 Task: Plan a time for the live webinar for the launch.
Action: Mouse pressed left at (284, 300)
Screenshot: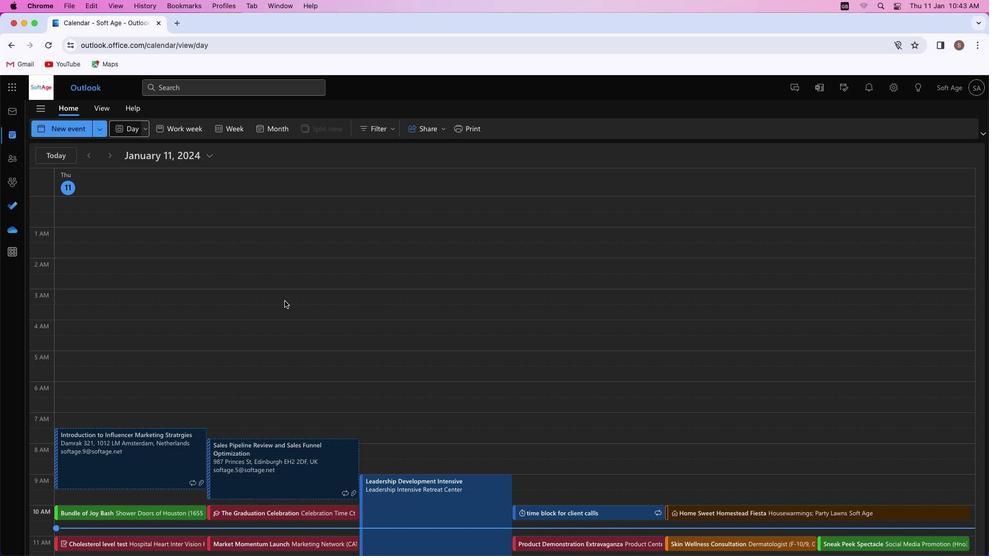 
Action: Mouse moved to (75, 129)
Screenshot: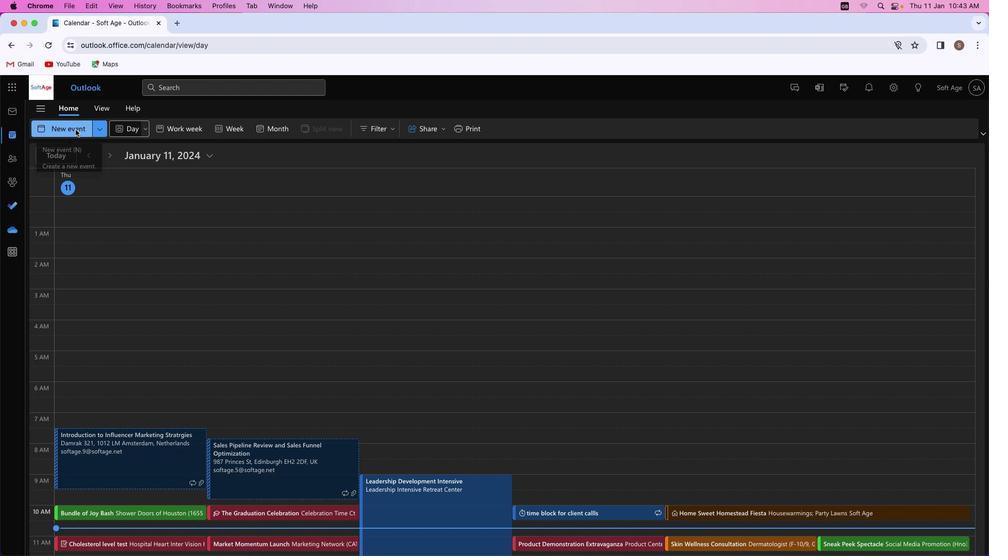 
Action: Mouse pressed left at (75, 129)
Screenshot: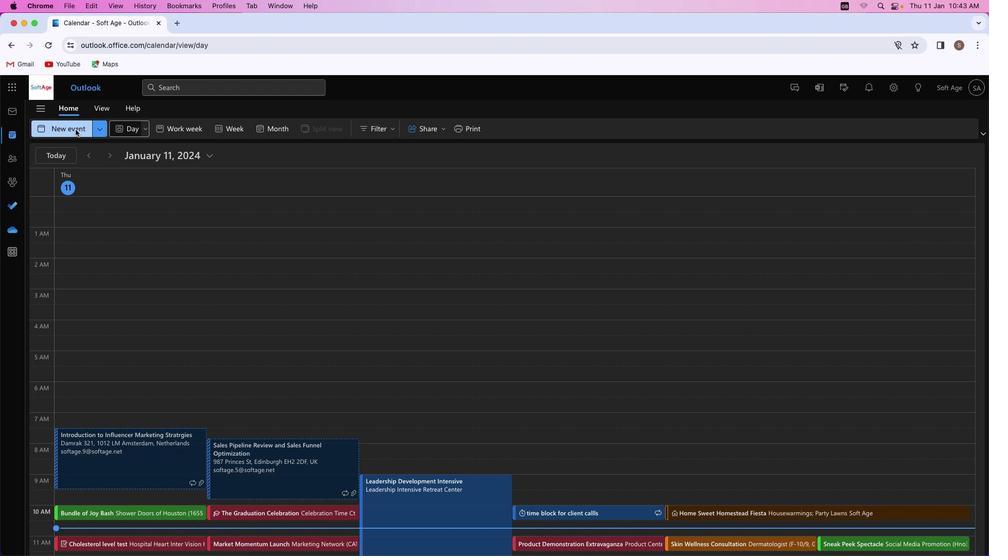 
Action: Mouse moved to (258, 192)
Screenshot: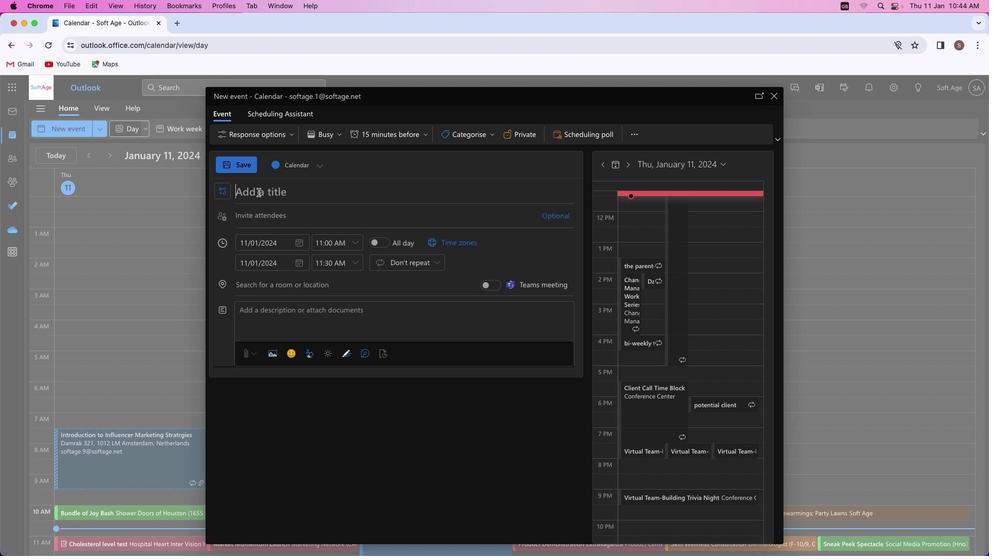 
Action: Mouse pressed left at (258, 192)
Screenshot: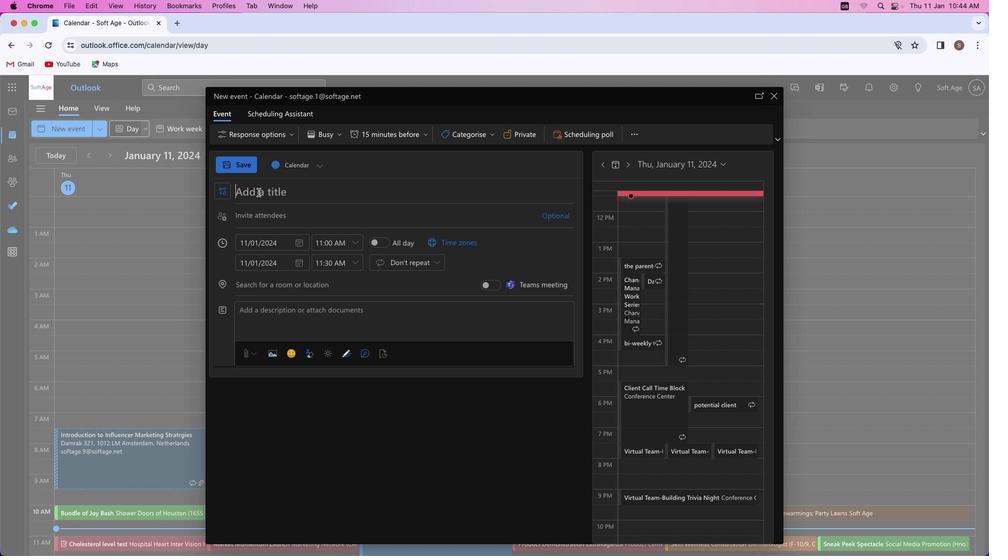 
Action: Key pressed Key.shift'R''e''v''o''l''u''t''i''o''n''i''z''e'Key.spaceKey.shift_r'L''I''V''E'Key.shift_r':'Key.spaceKey.shift_r'L''a''u''n''c''h'Key.spaceKey.shift'W''e''b''i''n''a''r'Key.spaceKey.shift'S''p''e''c''t''a''c''l''e'
Screenshot: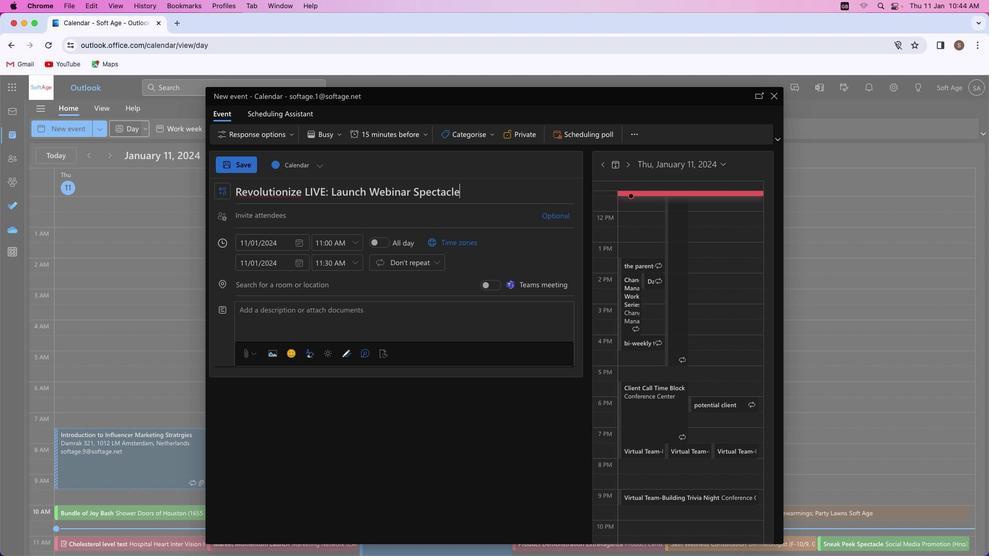 
Action: Mouse moved to (275, 217)
Screenshot: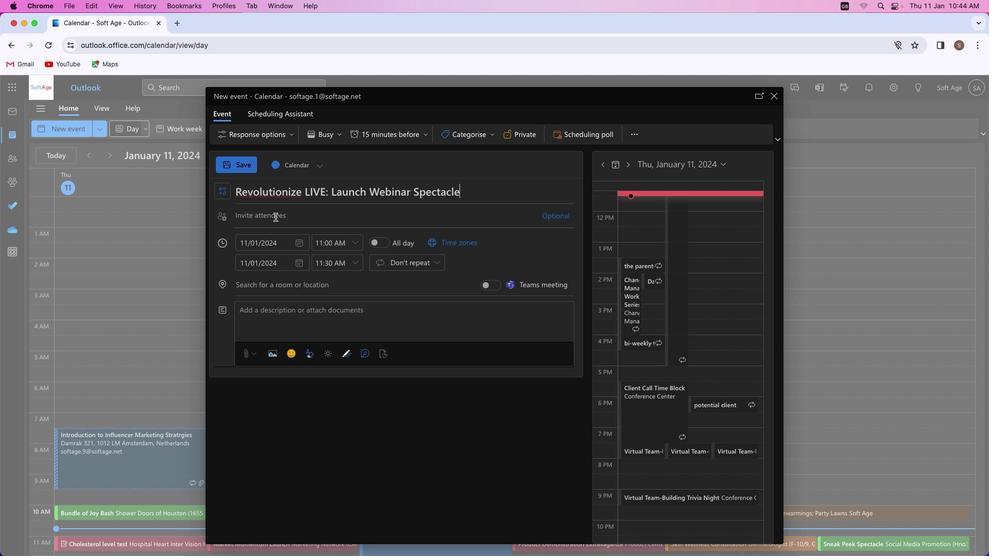
Action: Mouse pressed left at (275, 217)
Screenshot: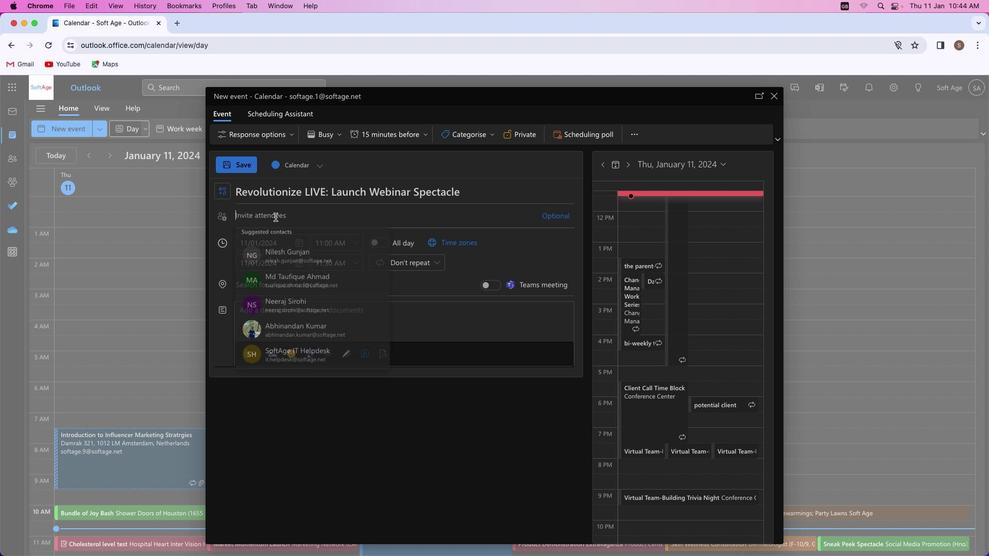 
Action: Key pressed 's''h''i''v''a''m''y''a''d''a''v''4''1'Key.shift'@''o''u''t''l''o''o''k''.''c''o''m'
Screenshot: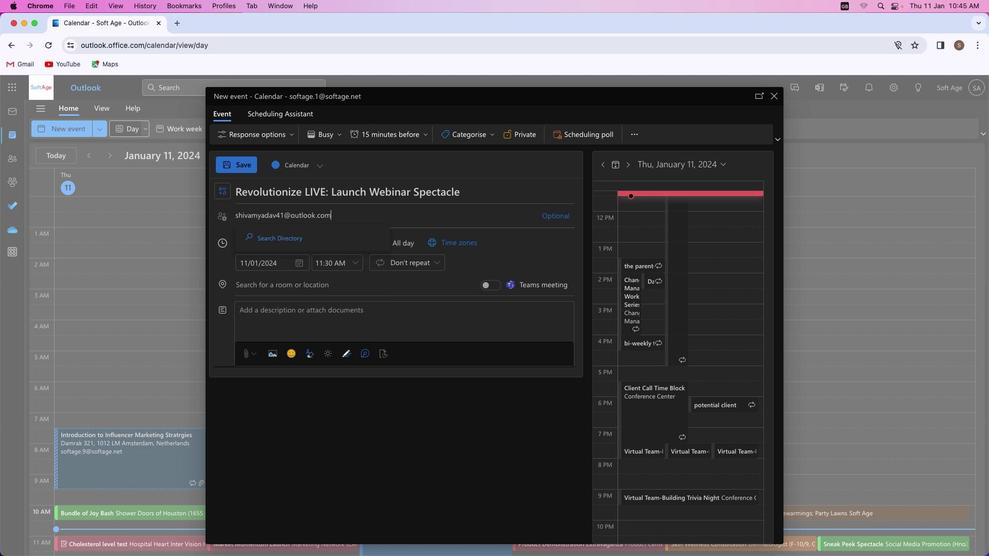 
Action: Mouse moved to (336, 235)
Screenshot: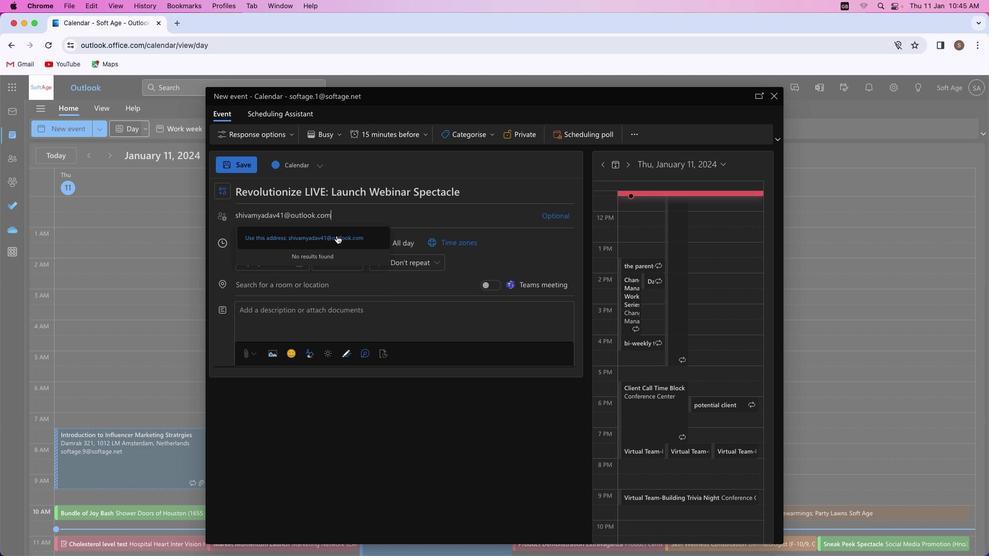 
Action: Mouse pressed left at (336, 235)
Screenshot: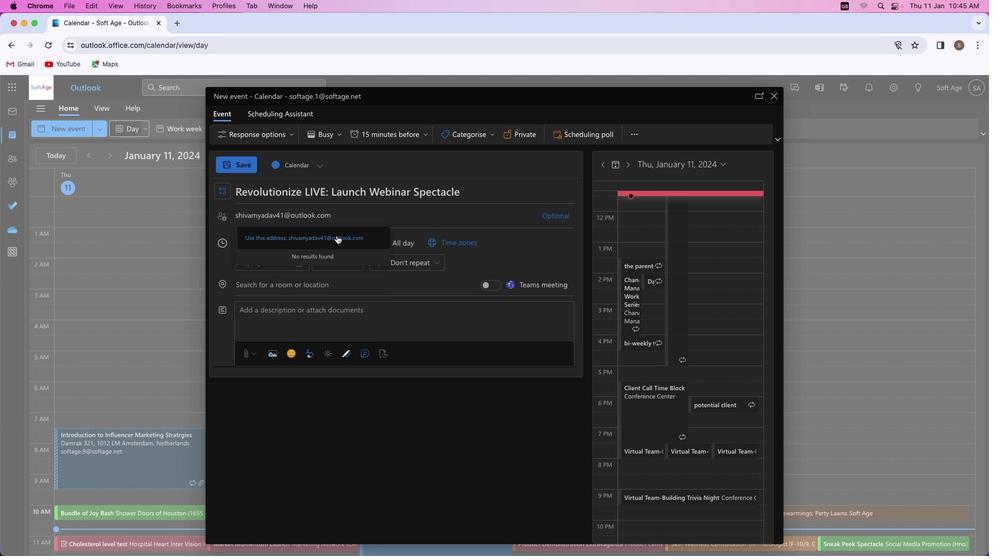 
Action: Mouse moved to (562, 238)
Screenshot: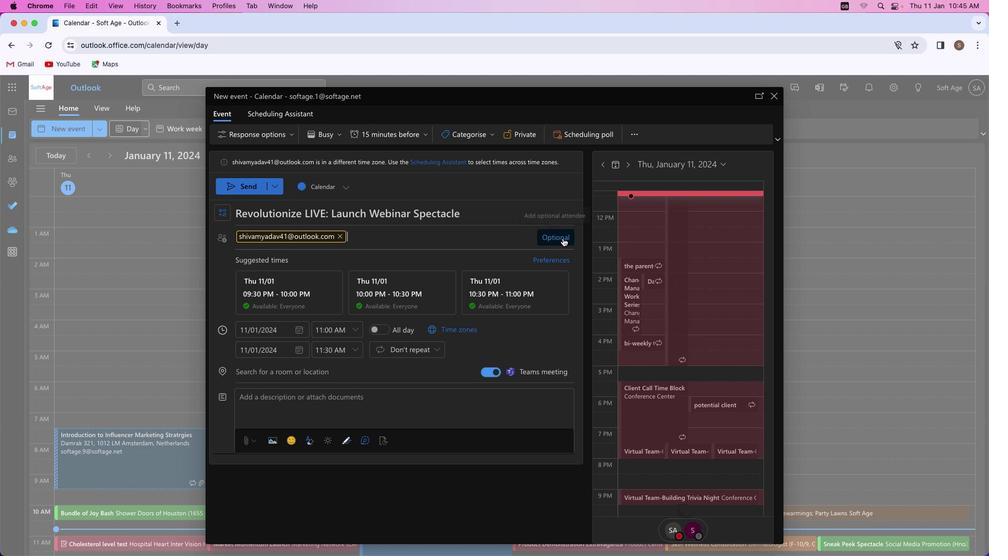 
Action: Mouse pressed left at (562, 238)
Screenshot: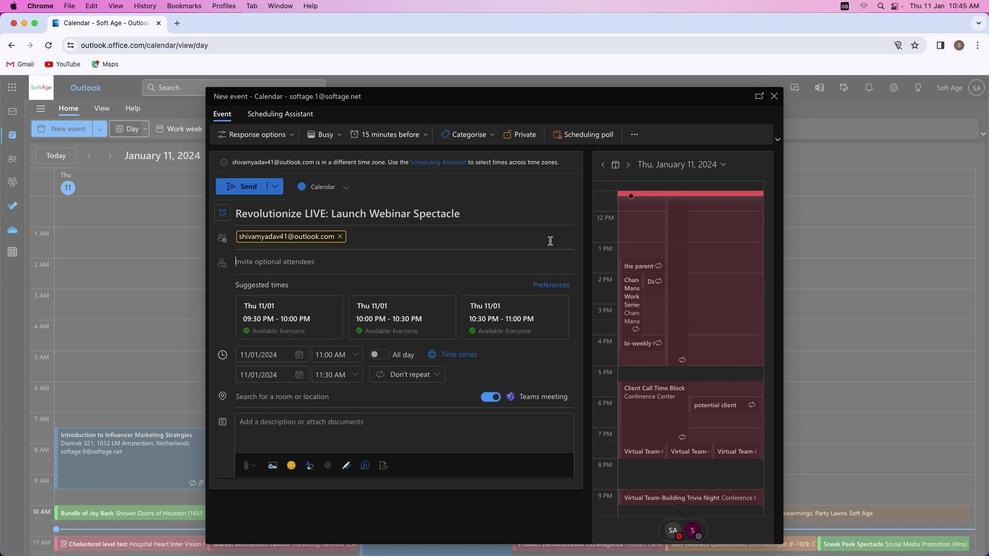 
Action: Mouse moved to (272, 263)
Screenshot: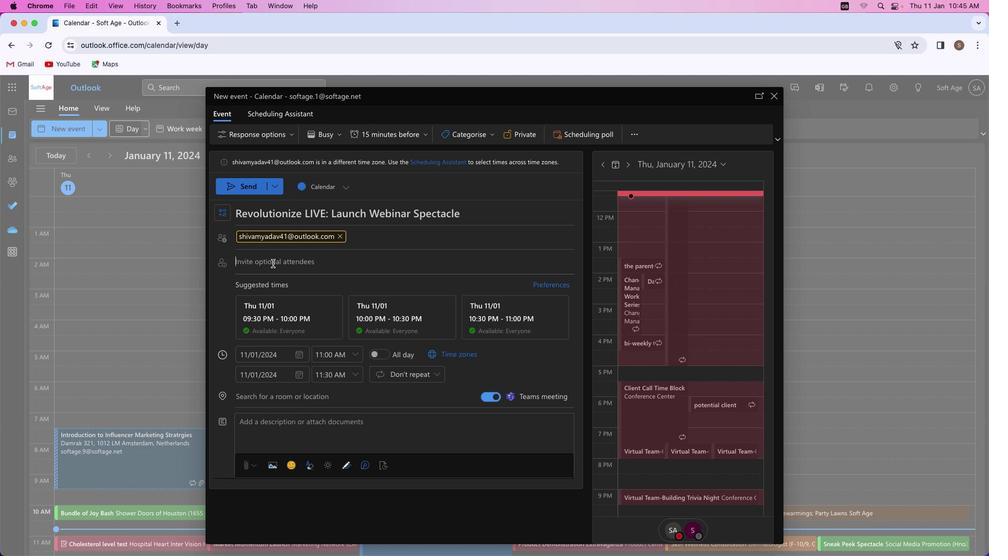 
Action: Key pressed Key.shift_r'M''u''n''e''e''s''h''k''u''m''a''r''9''7''3''2'Key.shift'@''o''u''t''l''o''o''k''.''c''o''m'
Screenshot: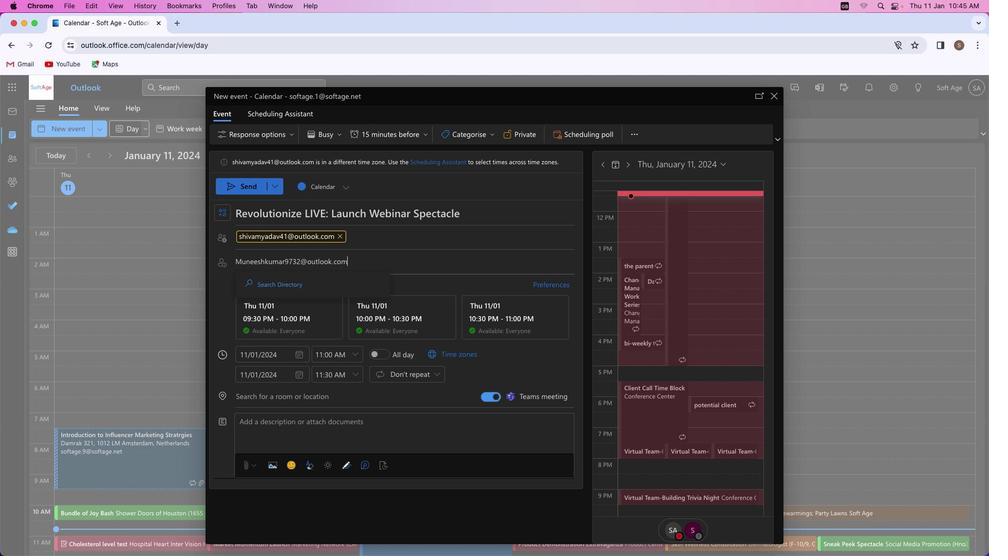 
Action: Mouse moved to (351, 284)
Screenshot: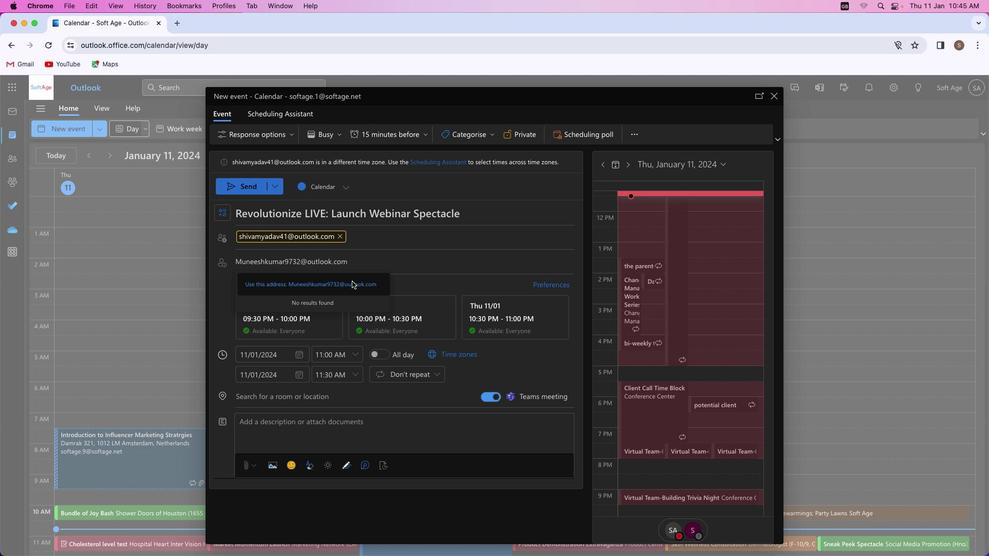 
Action: Mouse pressed left at (351, 284)
Screenshot: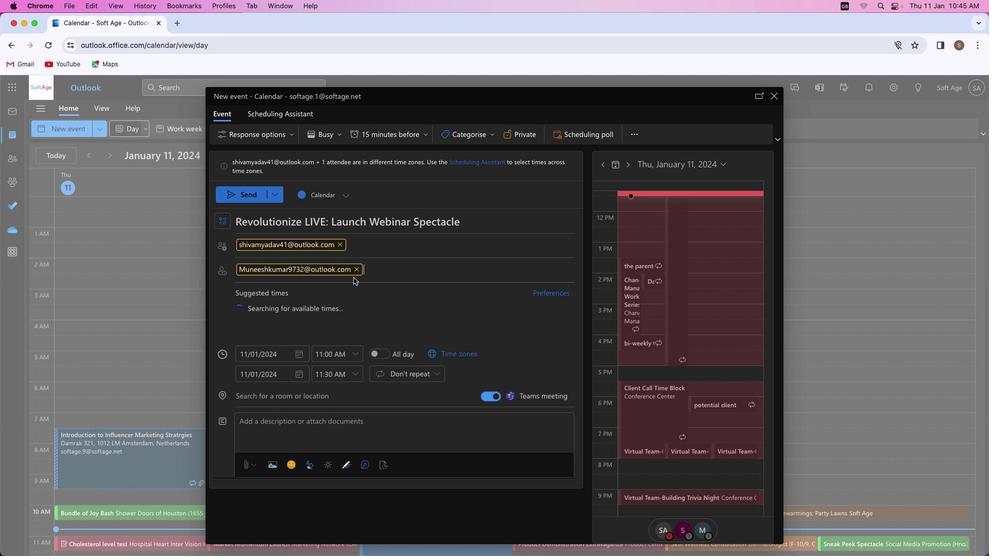 
Action: Mouse moved to (367, 247)
Screenshot: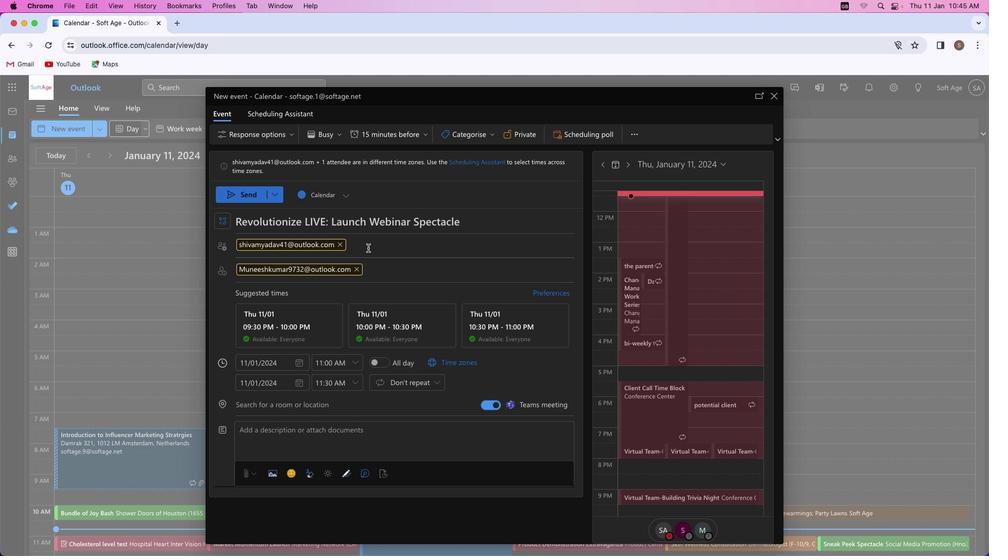 
Action: Mouse pressed left at (367, 247)
Screenshot: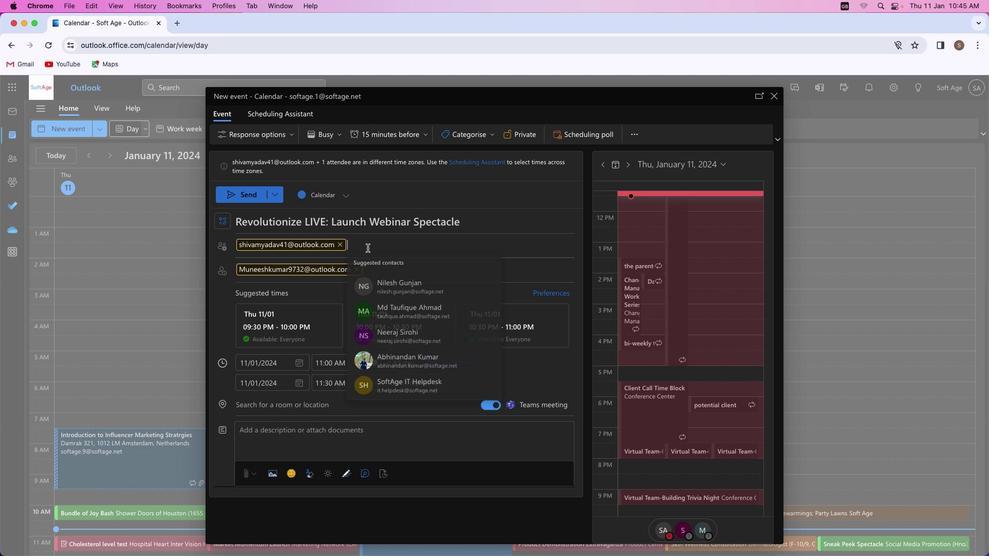 
Action: Mouse moved to (367, 247)
Screenshot: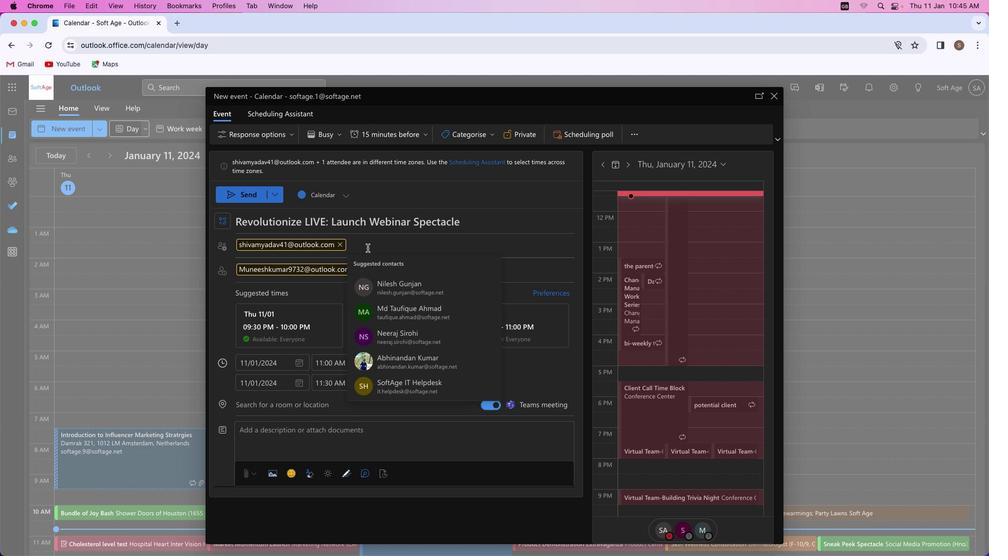 
Action: Key pressed Key.shift'A''k''a''s''h''r''a''j''p''u''t'Key.shift'@''o''u''t''l''o''o''k''.''c''o''m'
Screenshot: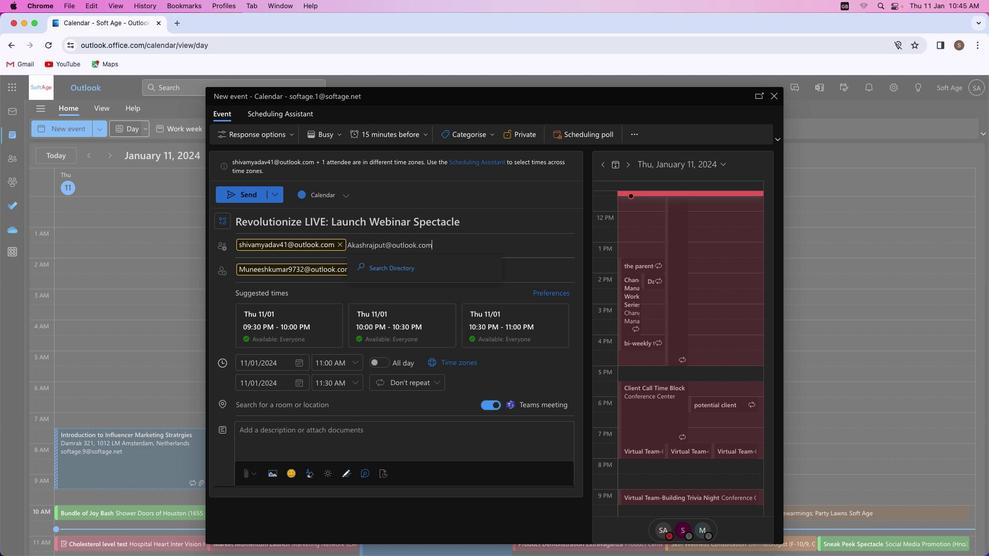 
Action: Mouse moved to (436, 265)
Screenshot: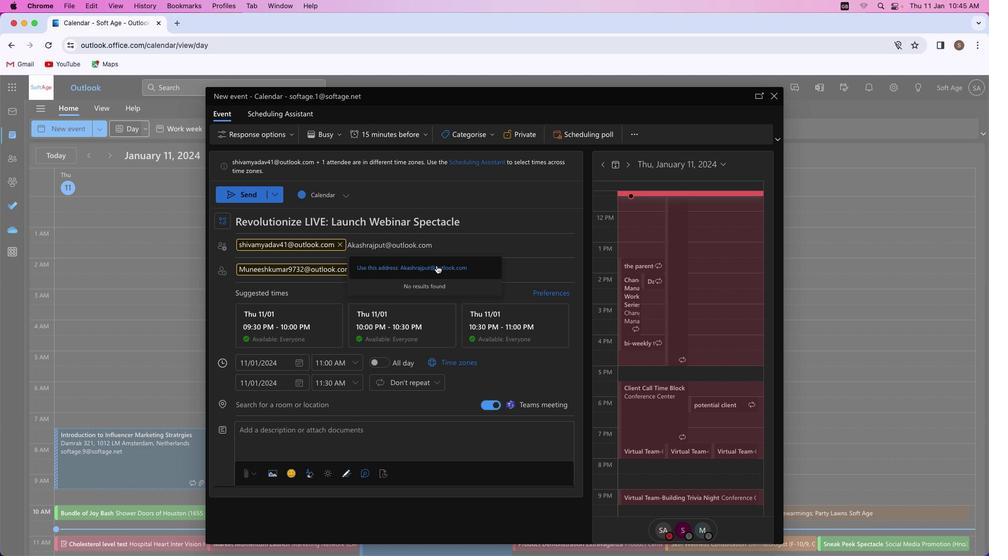
Action: Mouse pressed left at (436, 265)
Screenshot: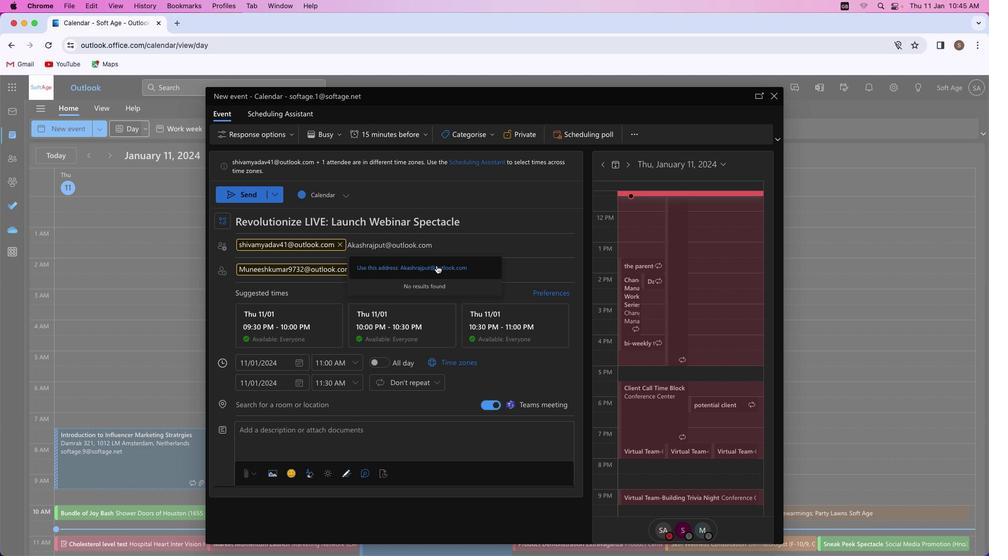 
Action: Mouse moved to (462, 242)
Screenshot: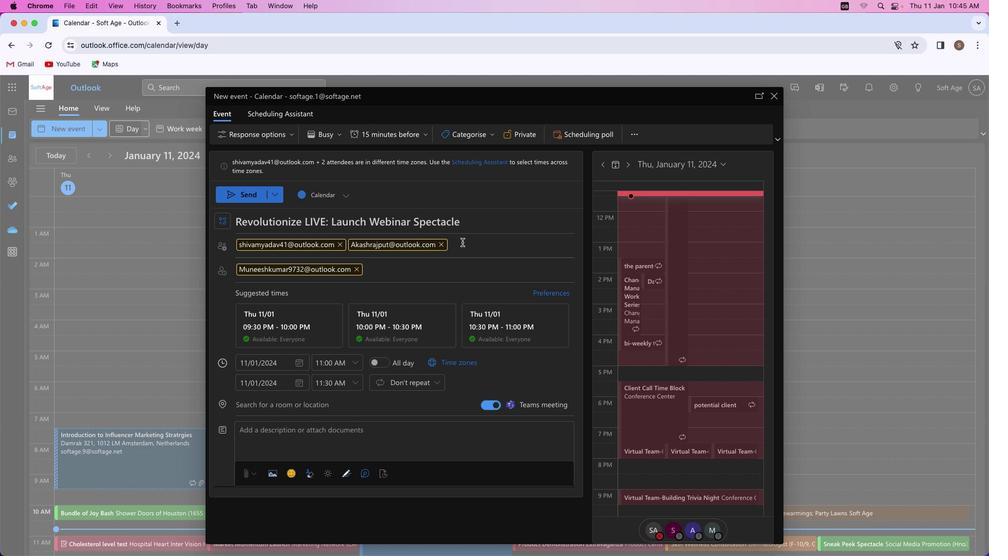 
Action: Key pressed Key.shift_r'M''u''k''k''u''n''d''1''0'Key.shift'@''o''u''t''l''o''o''k''.''c''o''m'
Screenshot: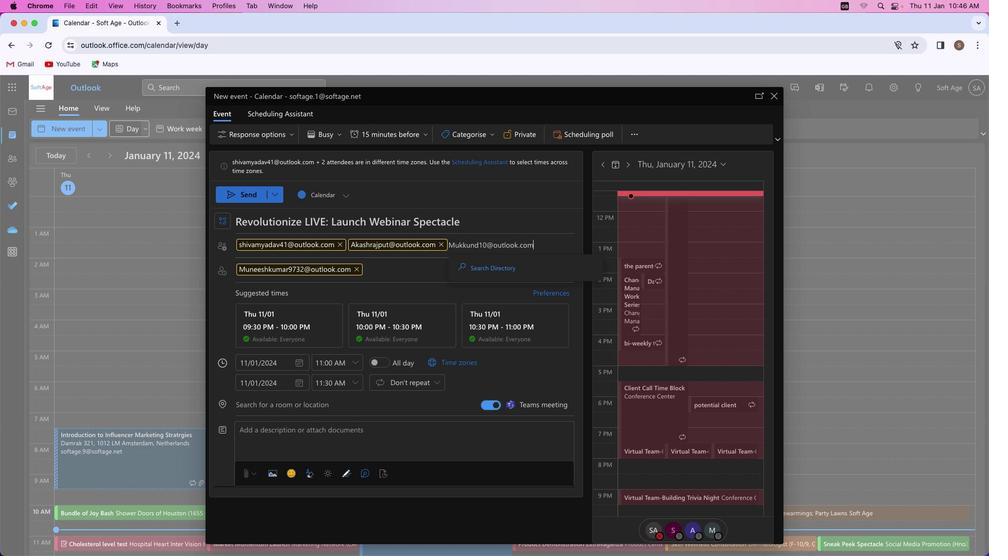 
Action: Mouse moved to (523, 263)
Screenshot: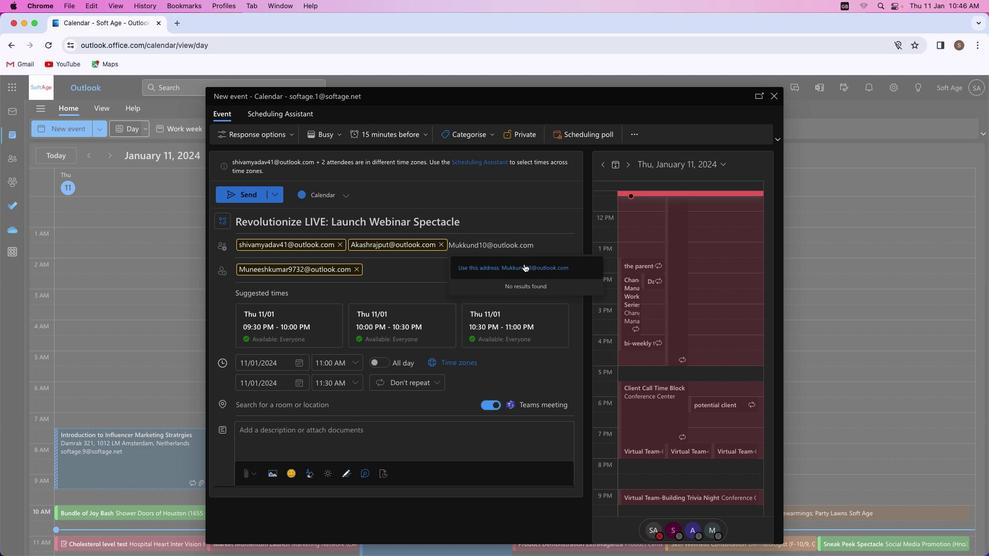 
Action: Mouse pressed left at (523, 263)
Screenshot: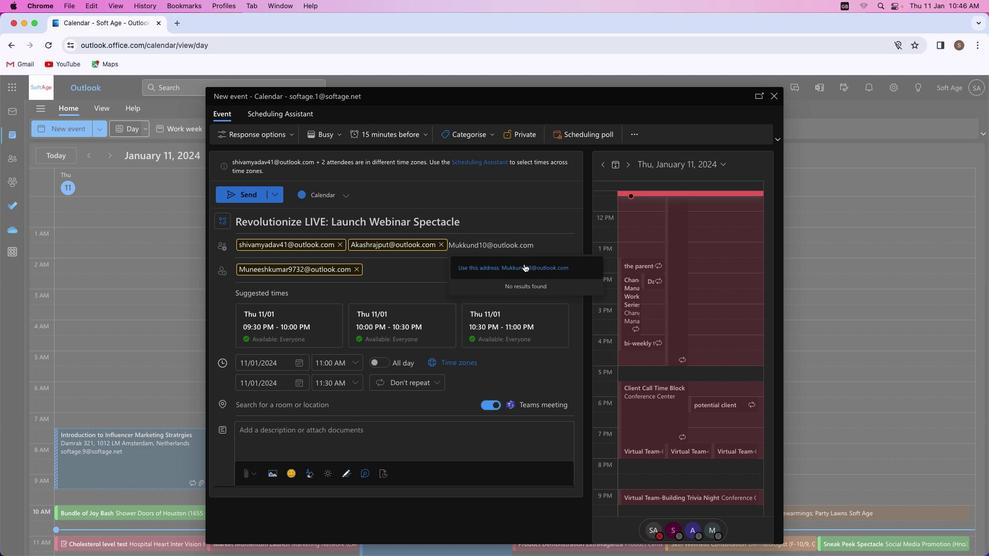 
Action: Mouse moved to (293, 403)
Screenshot: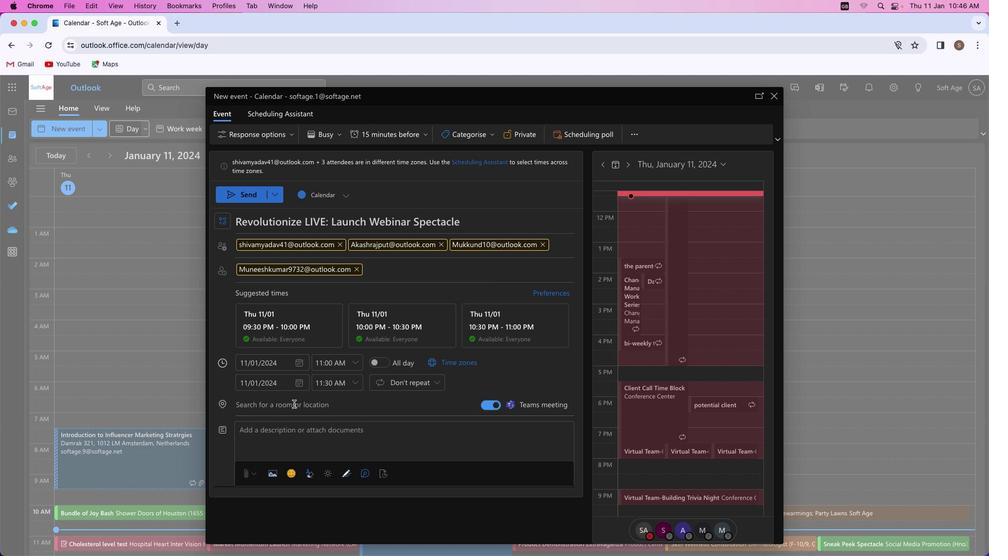 
Action: Mouse pressed left at (293, 403)
Screenshot: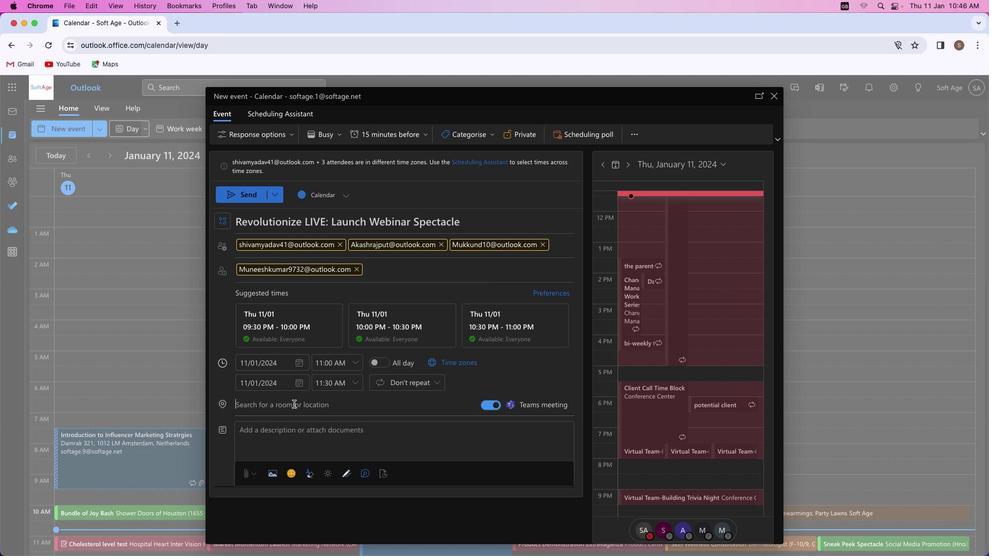 
Action: Mouse moved to (293, 403)
Screenshot: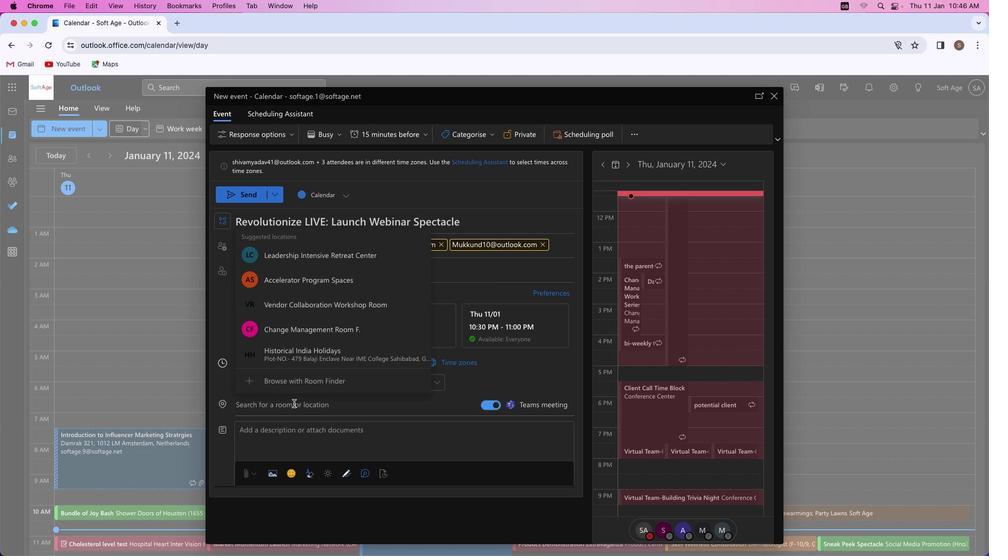 
Action: Key pressed Key.shift'W''e''b''i''n''a''r'
Screenshot: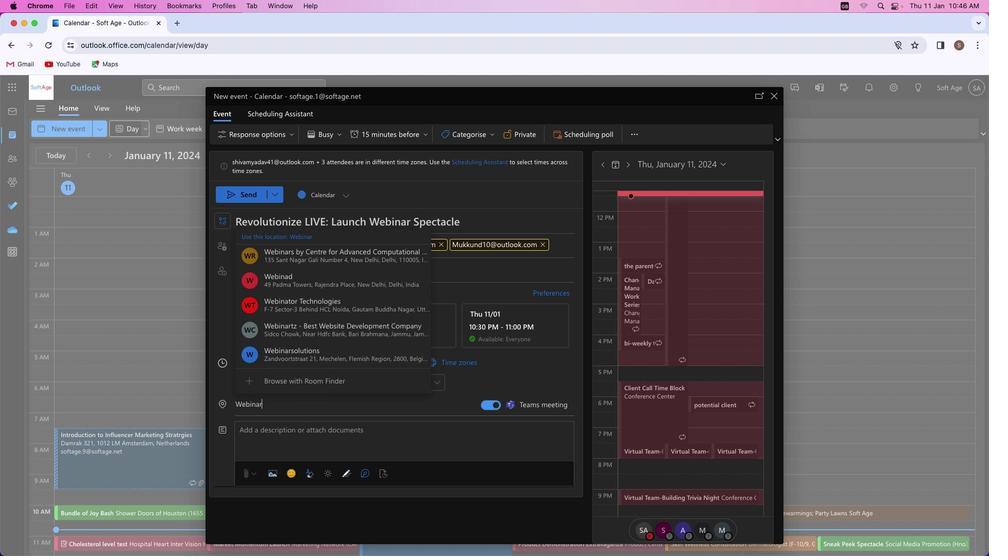 
Action: Mouse moved to (345, 255)
Screenshot: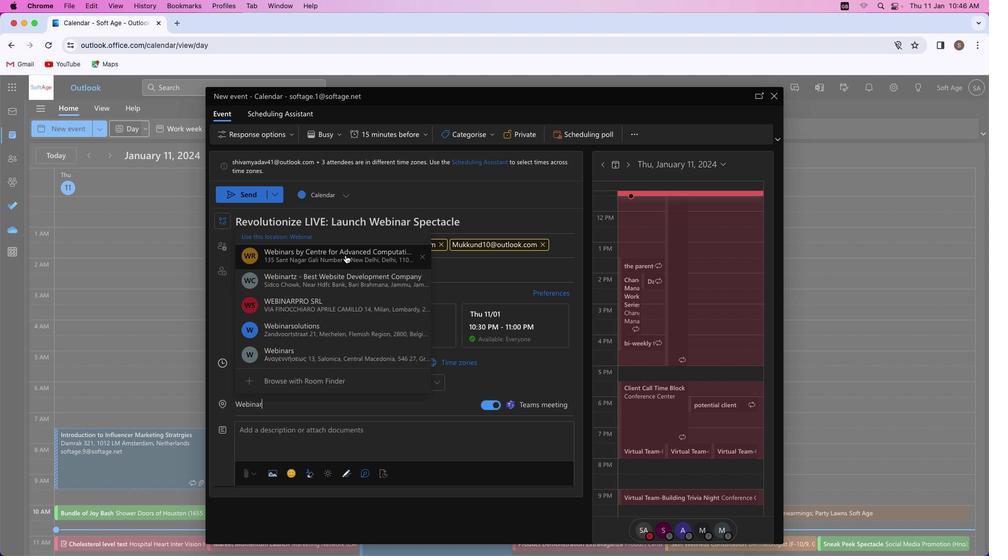 
Action: Mouse pressed left at (345, 255)
Screenshot: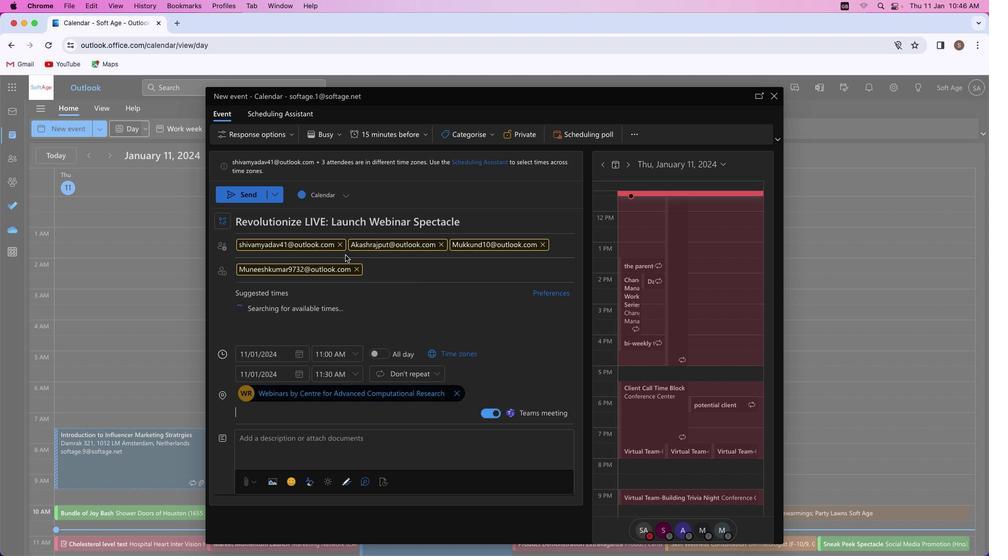 
Action: Mouse moved to (313, 447)
Screenshot: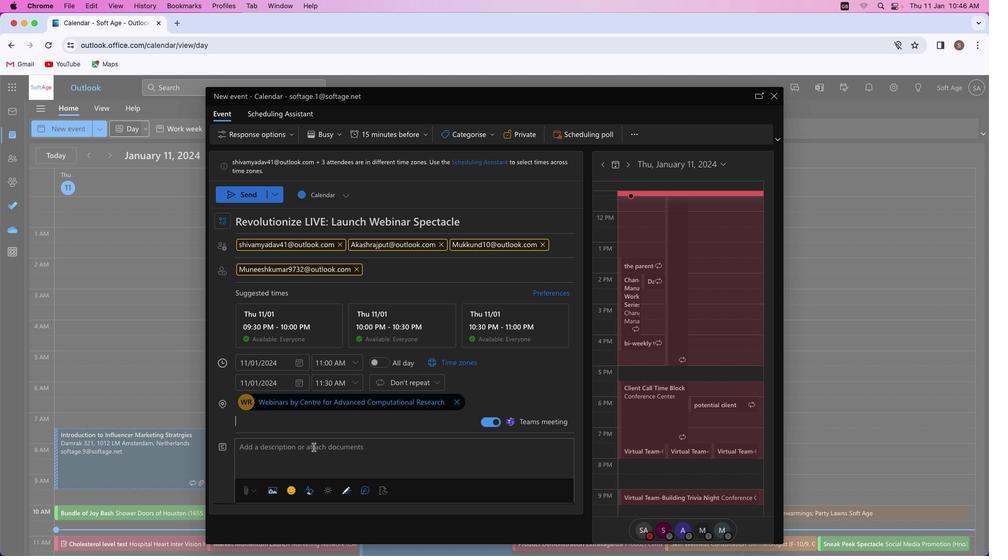 
Action: Mouse pressed left at (313, 447)
Screenshot: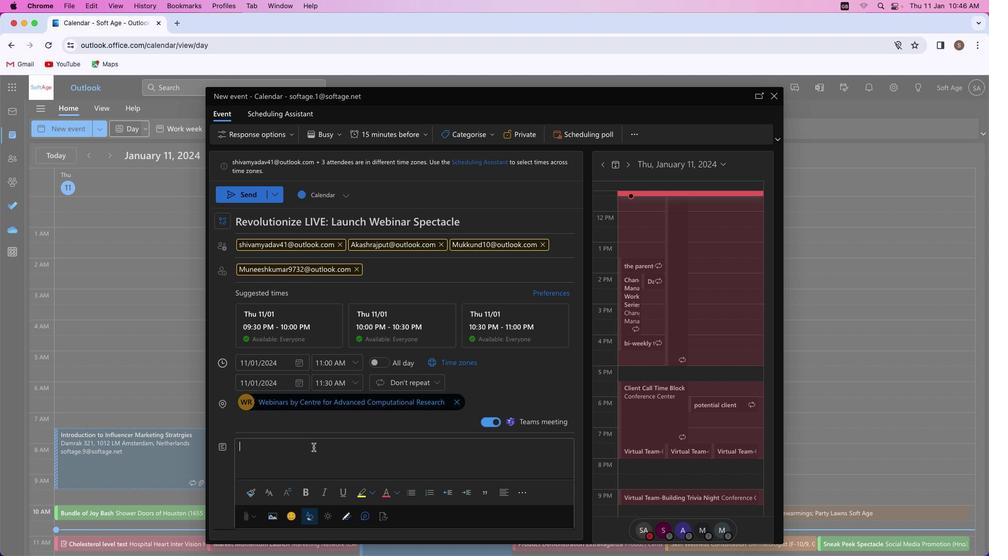 
Action: Mouse moved to (367, 451)
Screenshot: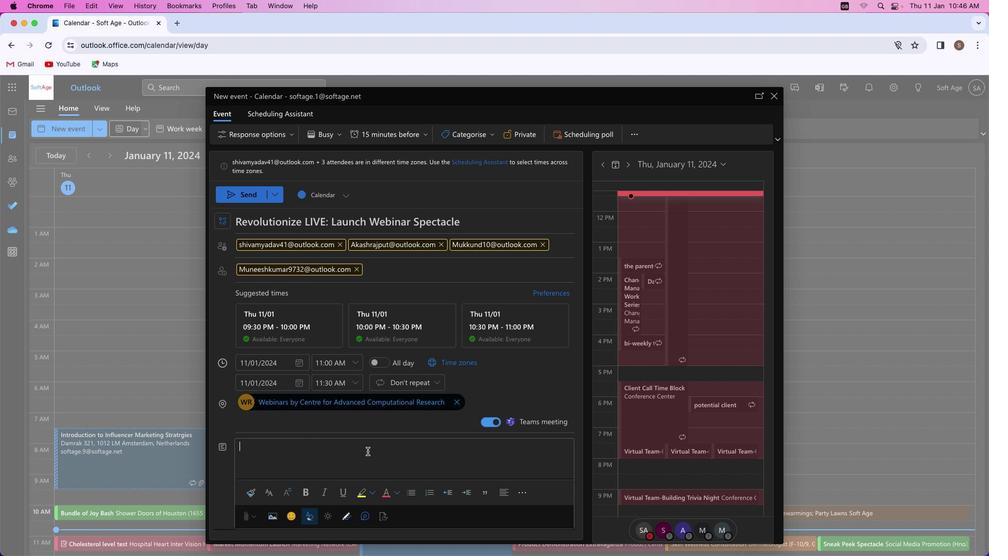 
Action: Key pressed Key.shift_r'I''m''m''e''r''s''e'Key.space'y''o''u''r''s''e''l''f'Key.space'i''n'Key.space'o''u''r'Key.space'l''i''v''e'Key.space'w''e''b''i''n''a''r'Key.shift'!'Key.spaceKey.shift_r'U''n''v''e''i''l'Key.space'g''r''o''u''n''d''b''r''e''a''k''i''n''g'Key.space'i''n''s''i''g''h''t''s'','Key.space'c''o''n''n''e''c''t'Key.space'w''i''t''h'Key.space'e''x''p''e''r''t''s'','Key.space'a''n''d'Key.space'b''e'Key.space'p''a''r''t'Key.space'o''f'Key.space't''h''e'Key.space'l''a''u''n''c''h'Key.space'r''e''v''o''l''u''t''i''o''n''.'Key.spaceKey.shift'D''o''n'"'"'t'Key.space'm''i''s''s'Key.space't''h''i''s'Key.space't''r''a''n''s''f''o''r''m''a''t''i''v''e'Key.space'e''v''e''n''t'Key.shift'!'
Screenshot: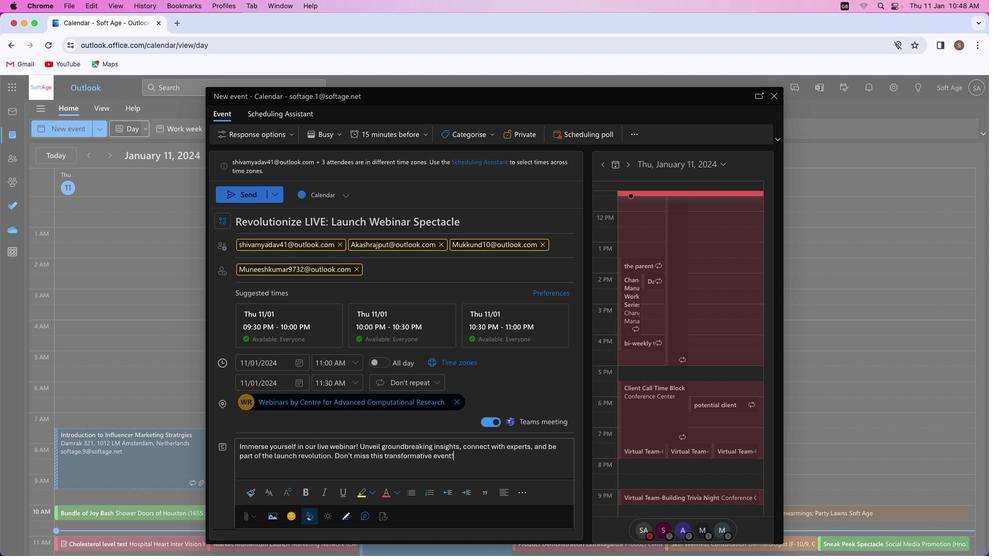 
Action: Mouse moved to (355, 447)
Screenshot: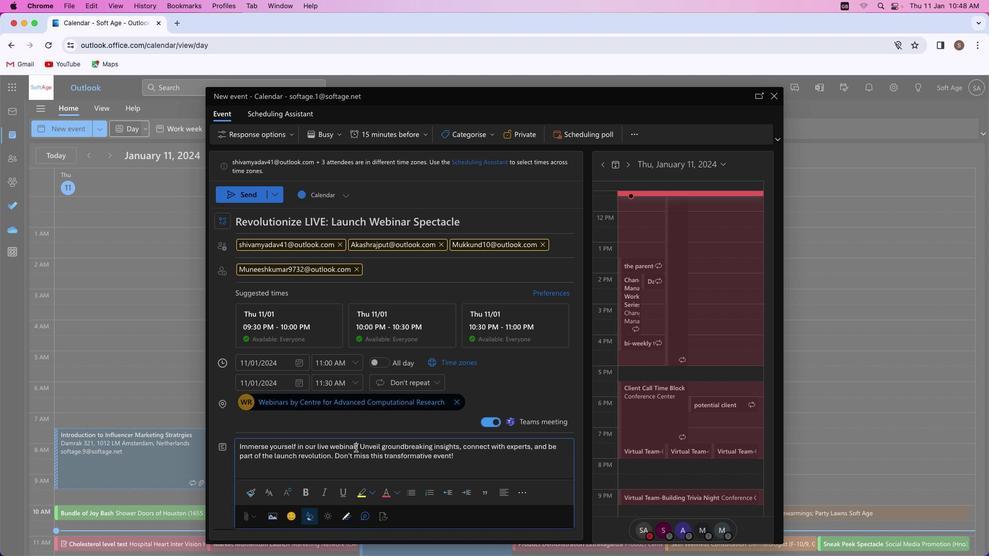 
Action: Mouse pressed left at (355, 447)
Screenshot: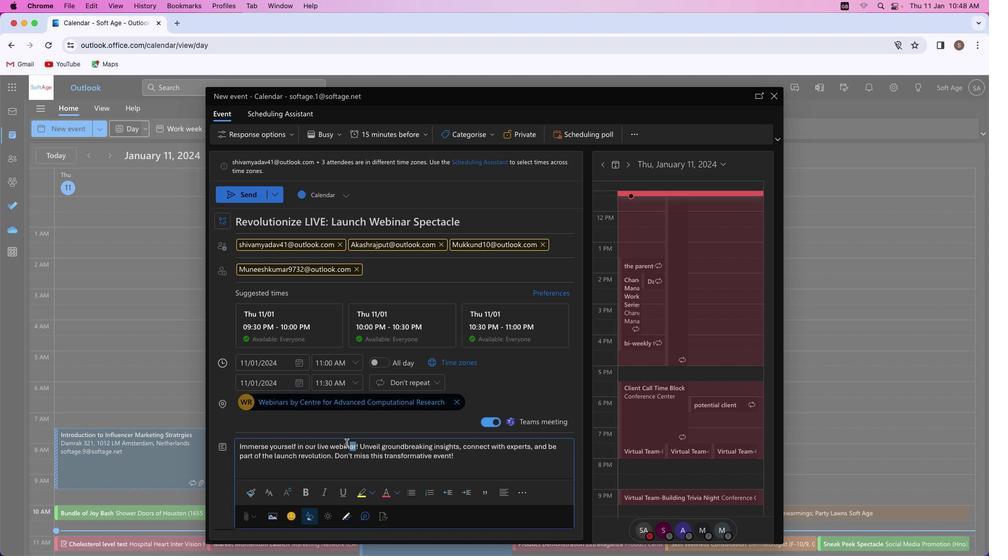 
Action: Mouse moved to (308, 491)
Screenshot: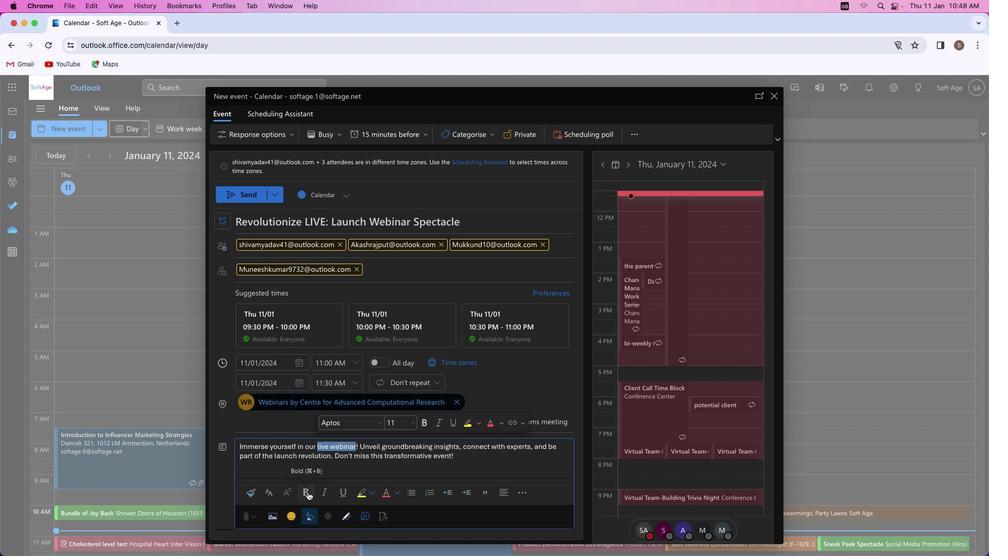 
Action: Mouse pressed left at (308, 491)
Screenshot: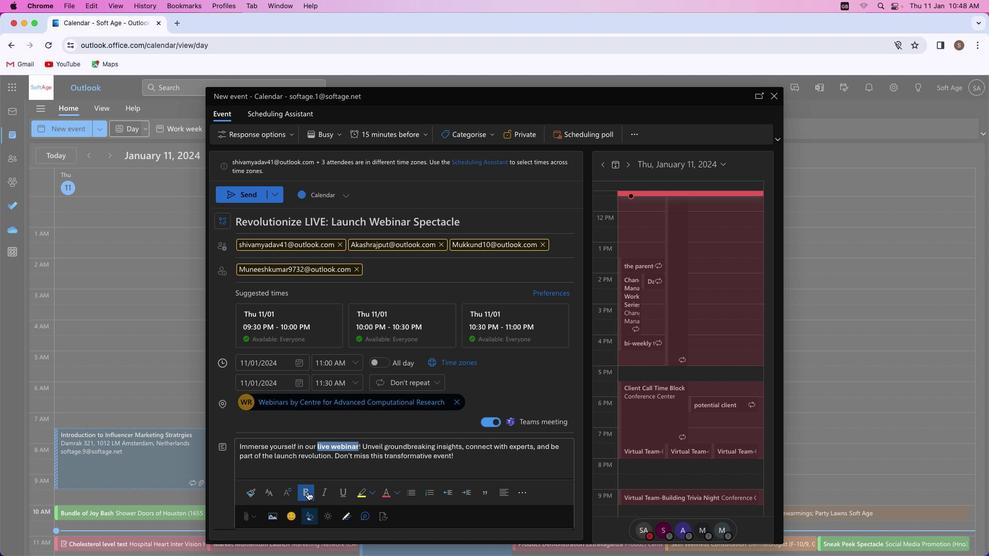 
Action: Mouse moved to (325, 490)
Screenshot: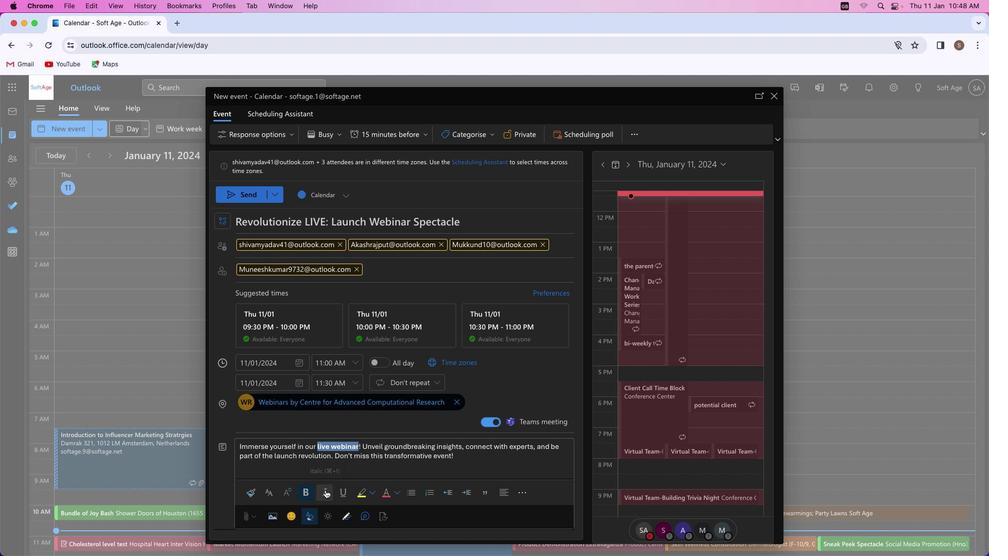 
Action: Mouse pressed left at (325, 490)
Screenshot: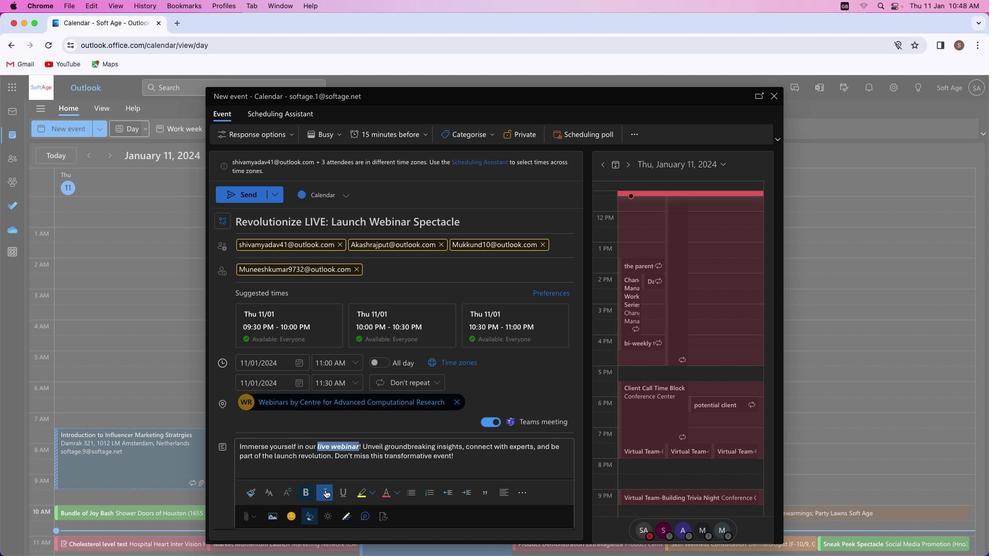
Action: Mouse moved to (385, 492)
Screenshot: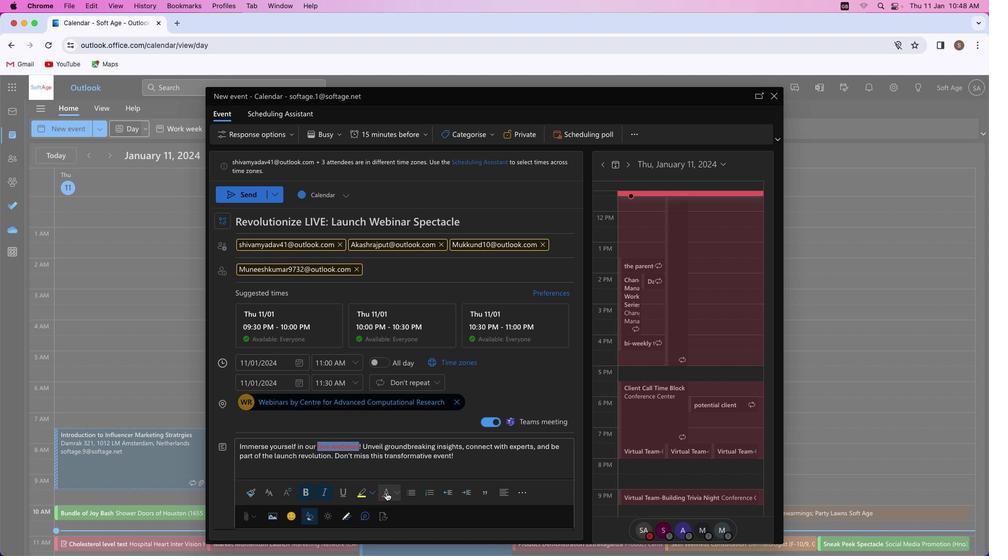 
Action: Mouse pressed left at (385, 492)
Screenshot: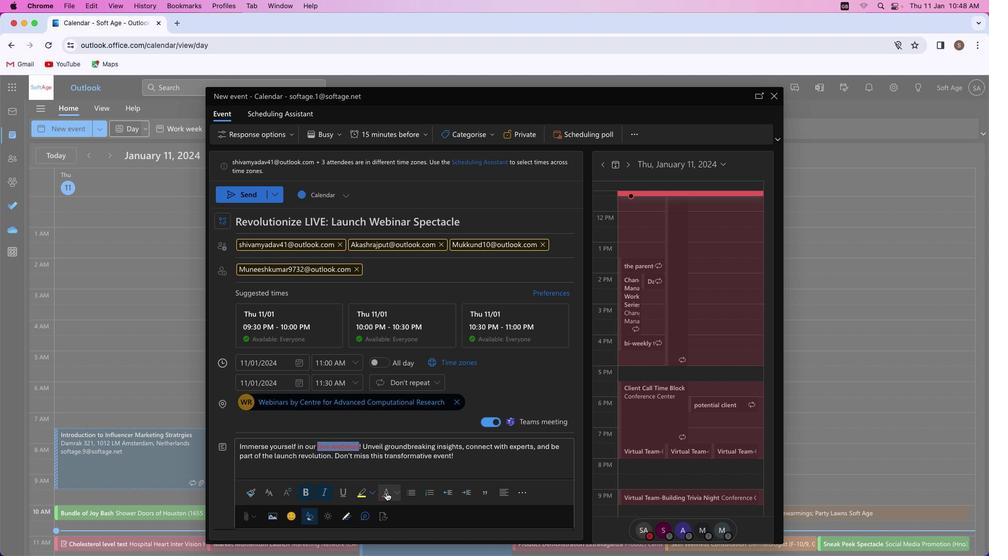
Action: Mouse moved to (456, 459)
Screenshot: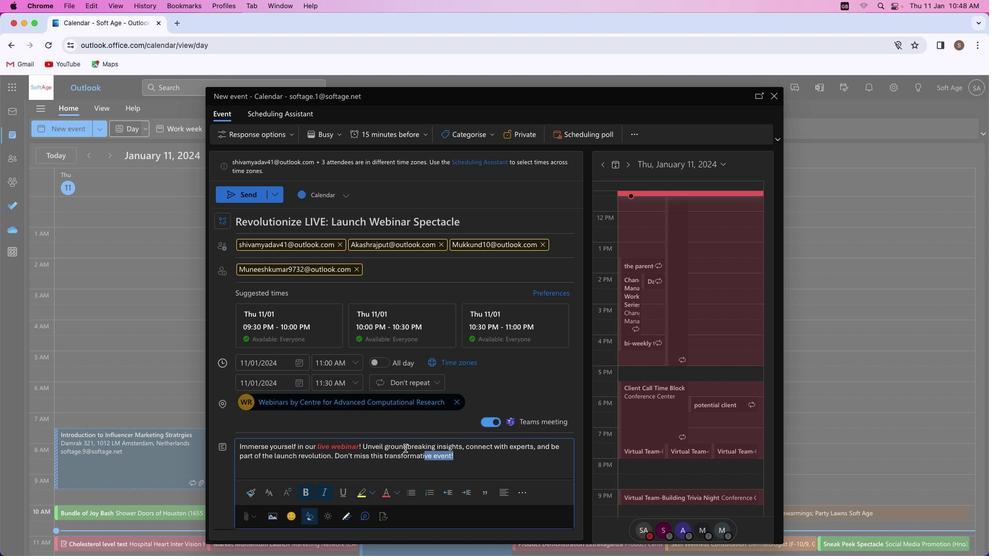 
Action: Mouse pressed left at (456, 459)
Screenshot: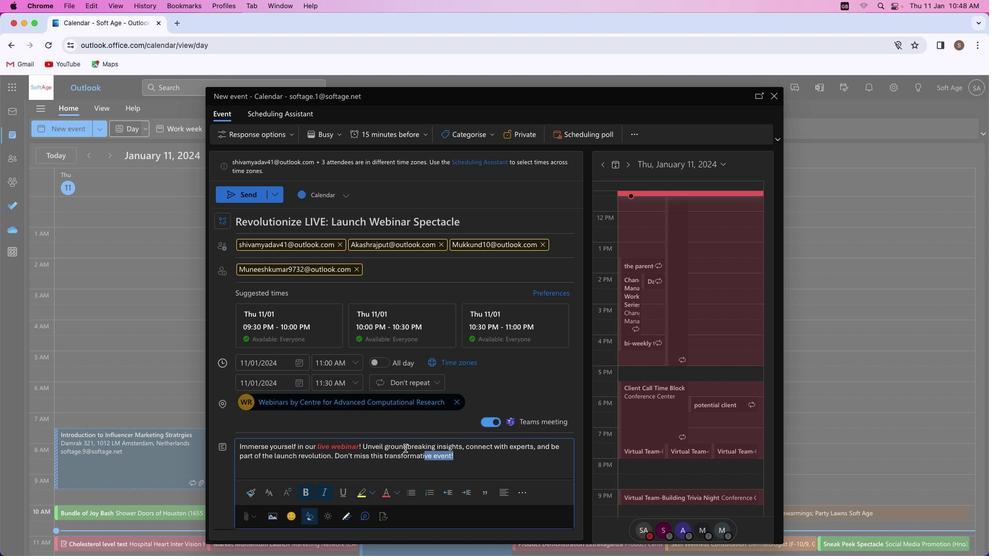 
Action: Mouse moved to (268, 491)
Screenshot: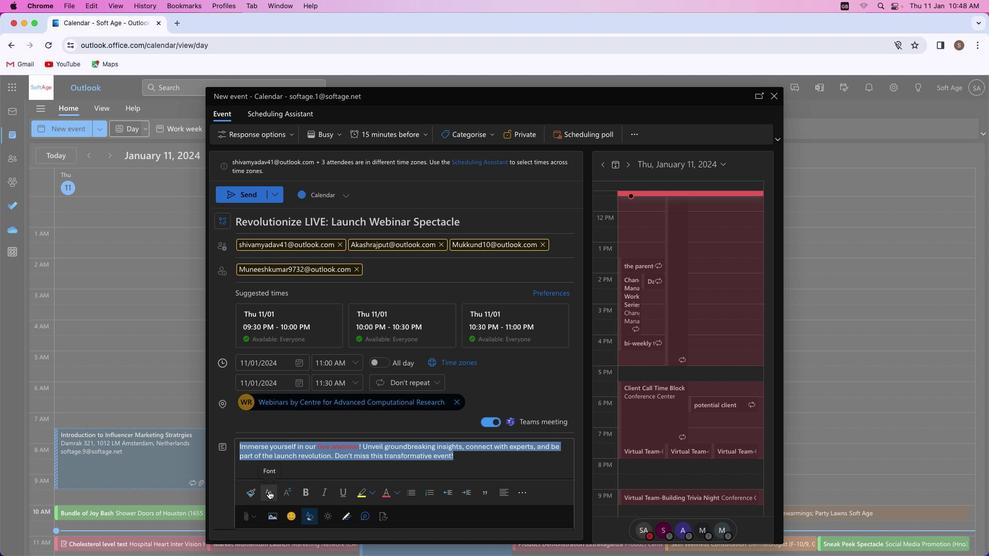 
Action: Mouse pressed left at (268, 491)
Screenshot: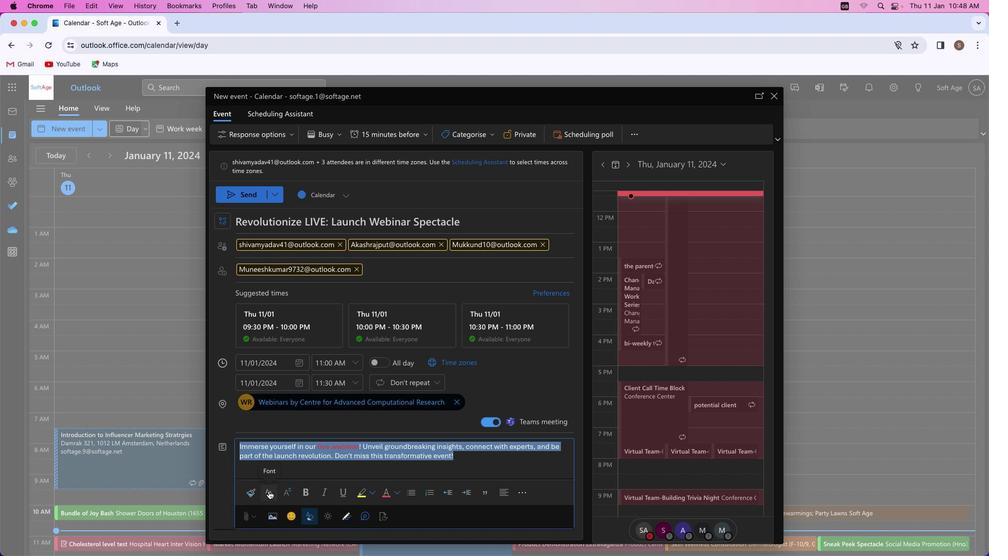 
Action: Mouse moved to (310, 382)
Screenshot: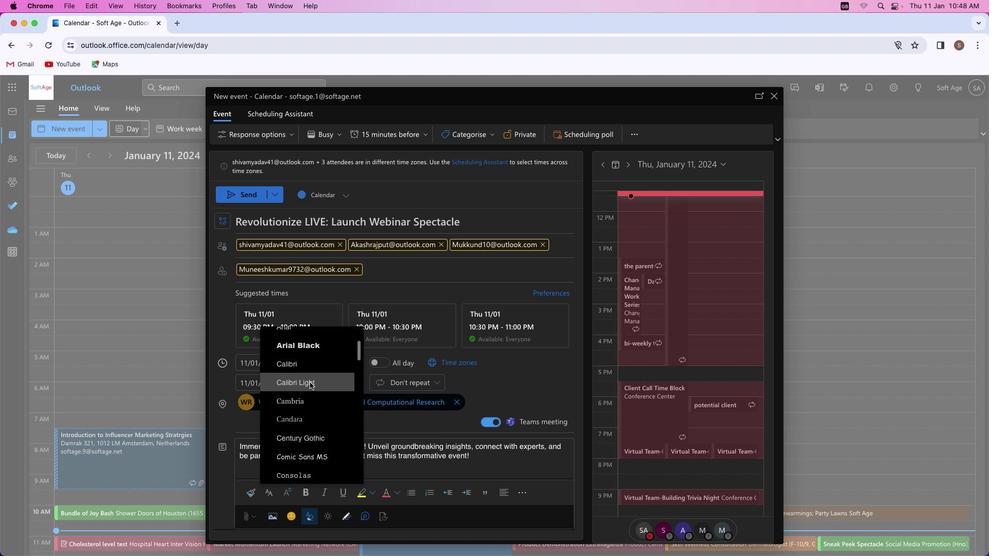 
Action: Mouse pressed left at (310, 382)
Screenshot: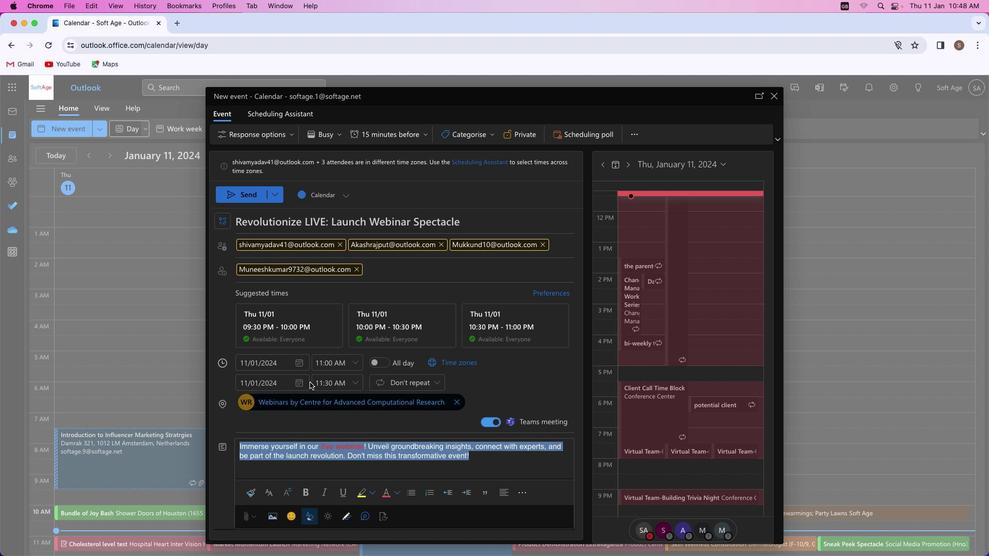 
Action: Mouse moved to (290, 489)
Screenshot: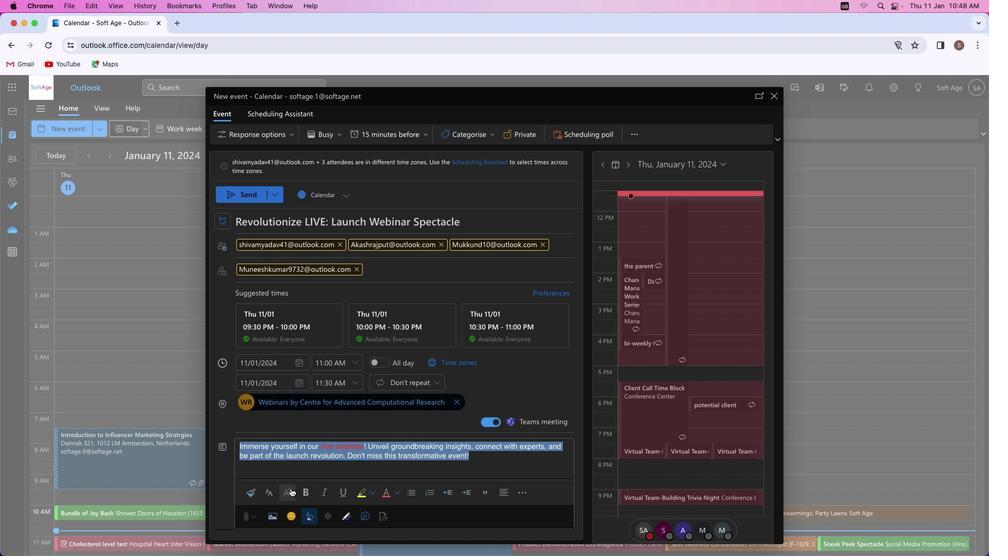 
Action: Mouse pressed left at (290, 489)
Screenshot: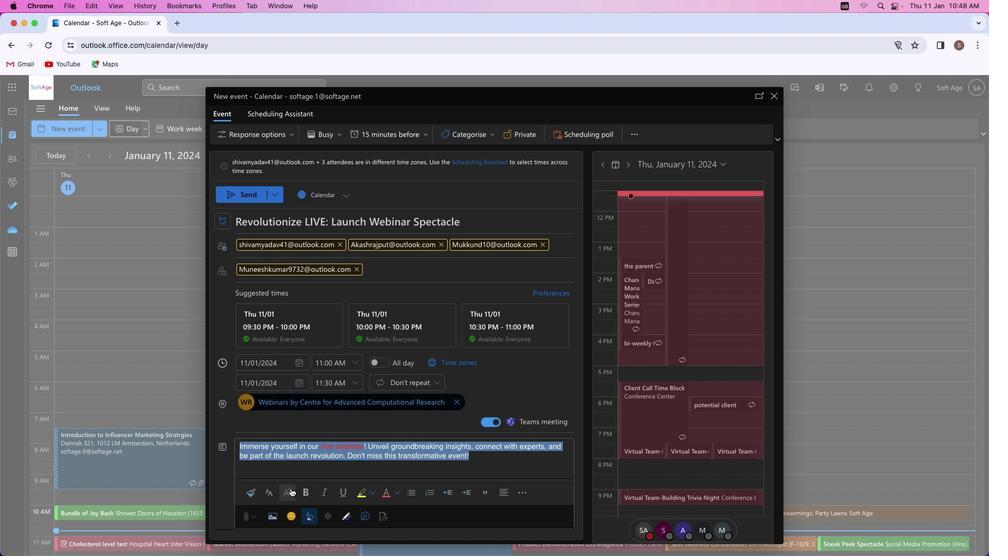 
Action: Mouse moved to (302, 416)
Screenshot: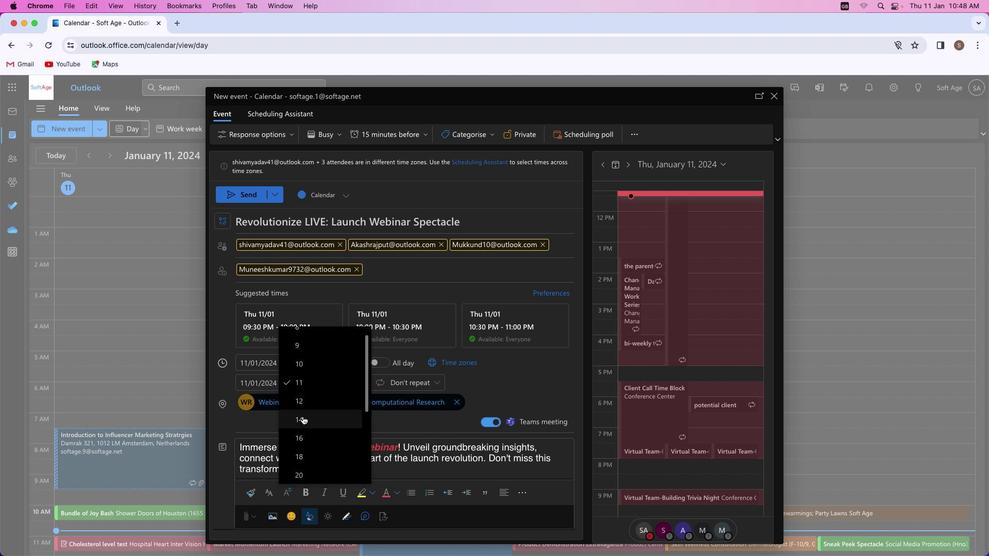
Action: Mouse pressed left at (302, 416)
Screenshot: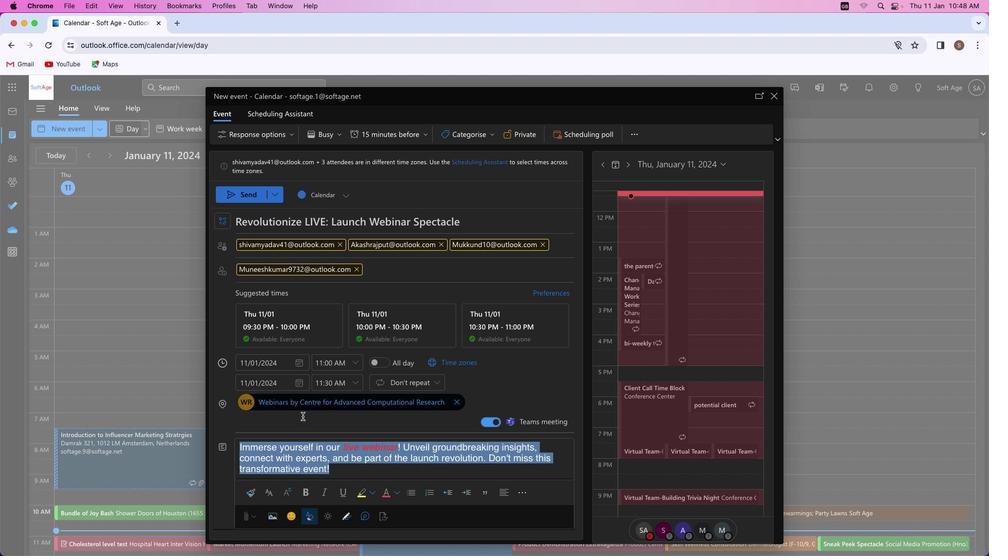 
Action: Mouse moved to (287, 489)
Screenshot: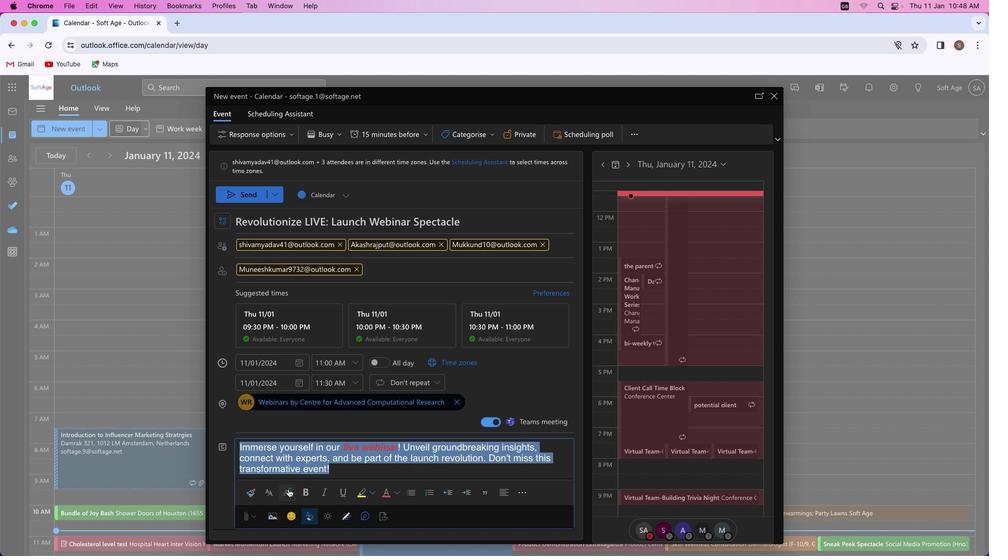 
Action: Mouse pressed left at (287, 489)
Screenshot: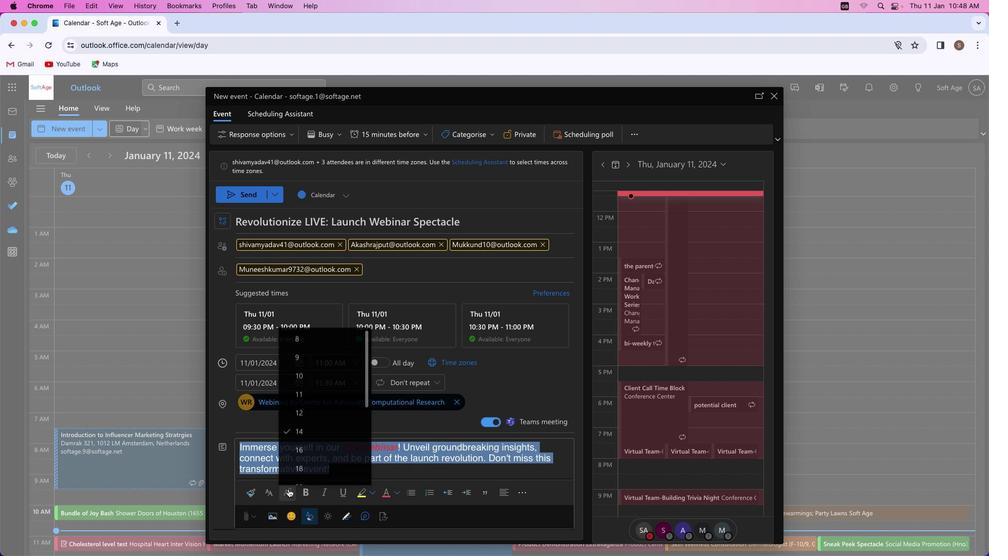 
Action: Mouse moved to (299, 402)
Screenshot: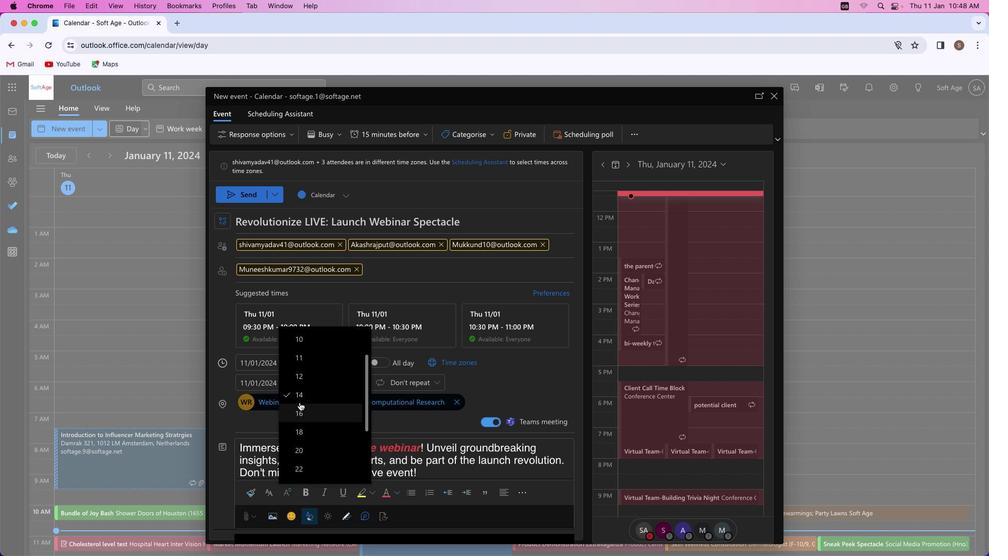 
Action: Mouse scrolled (299, 402) with delta (0, 0)
Screenshot: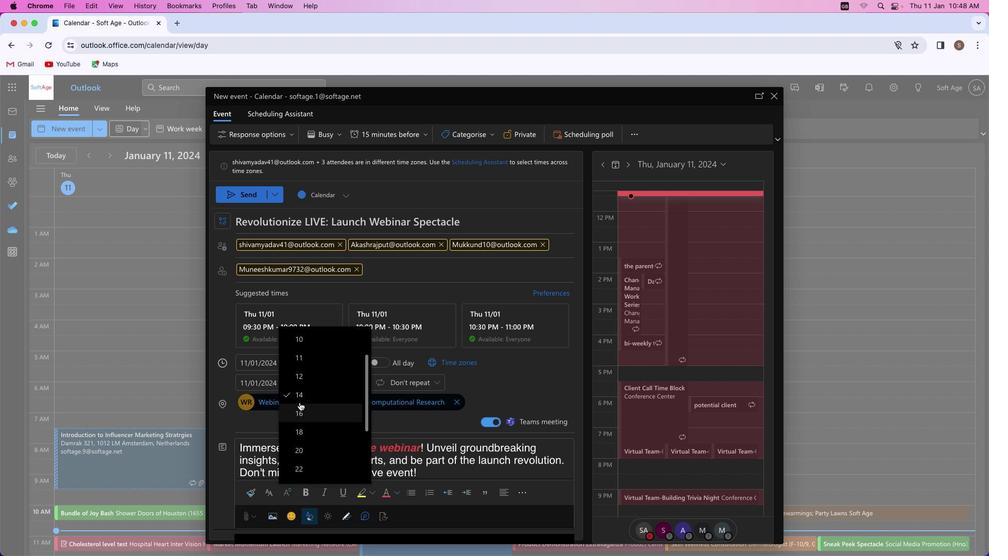 
Action: Mouse scrolled (299, 402) with delta (0, 0)
Screenshot: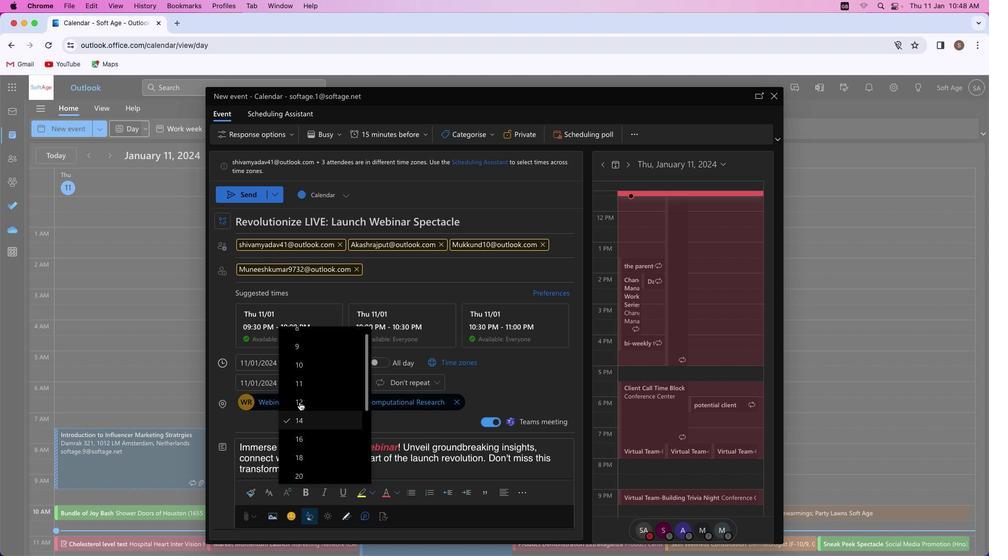 
Action: Mouse scrolled (299, 402) with delta (0, 1)
Screenshot: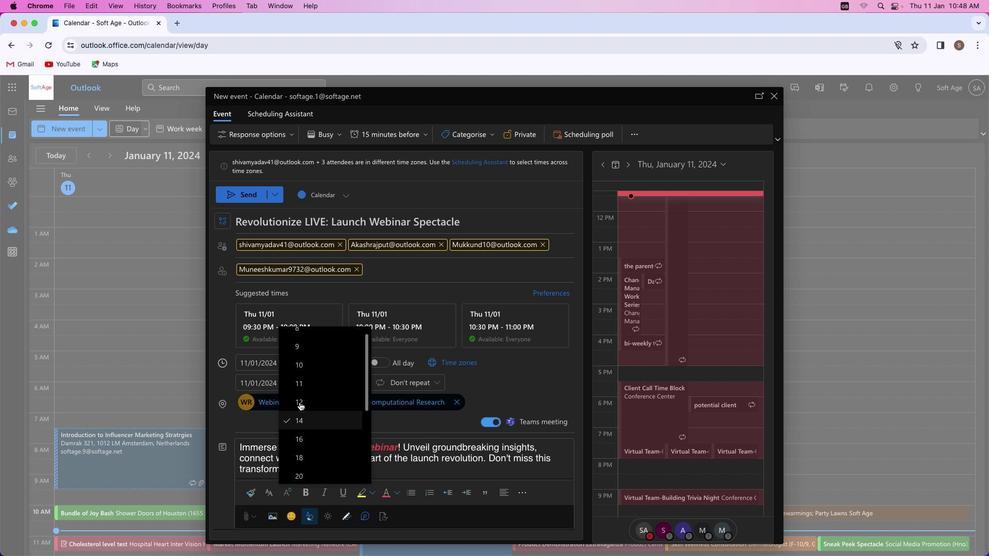 
Action: Mouse moved to (299, 399)
Screenshot: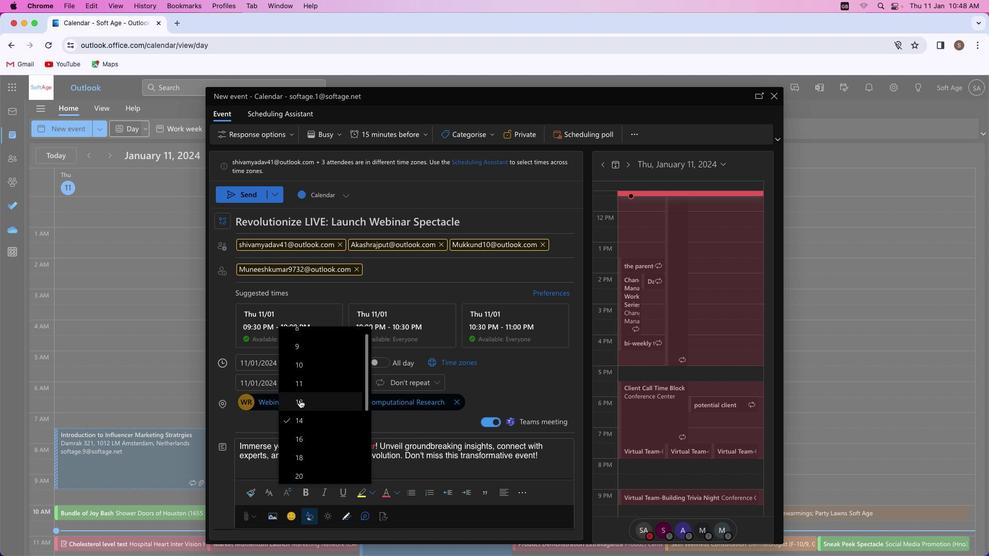 
Action: Mouse pressed left at (299, 399)
Screenshot: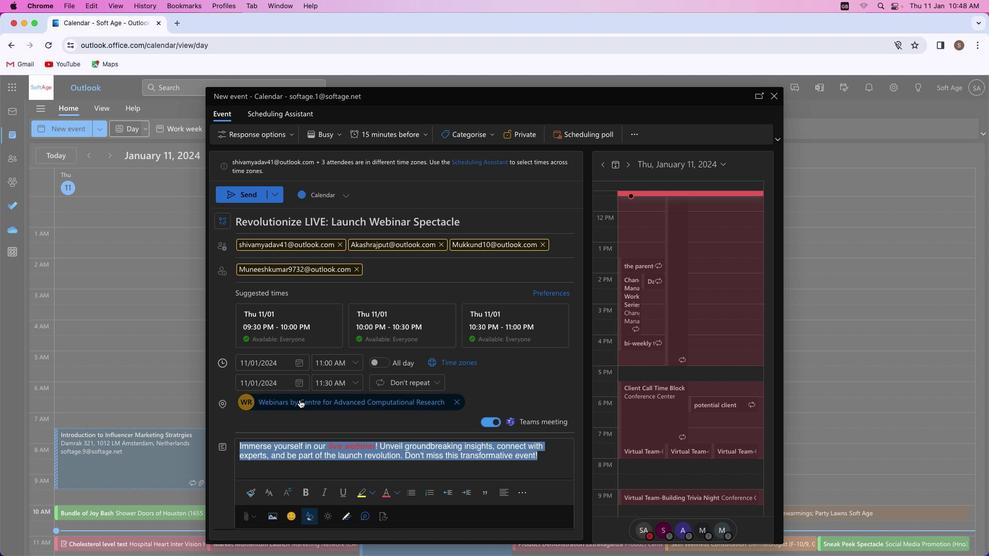 
Action: Mouse moved to (371, 491)
Screenshot: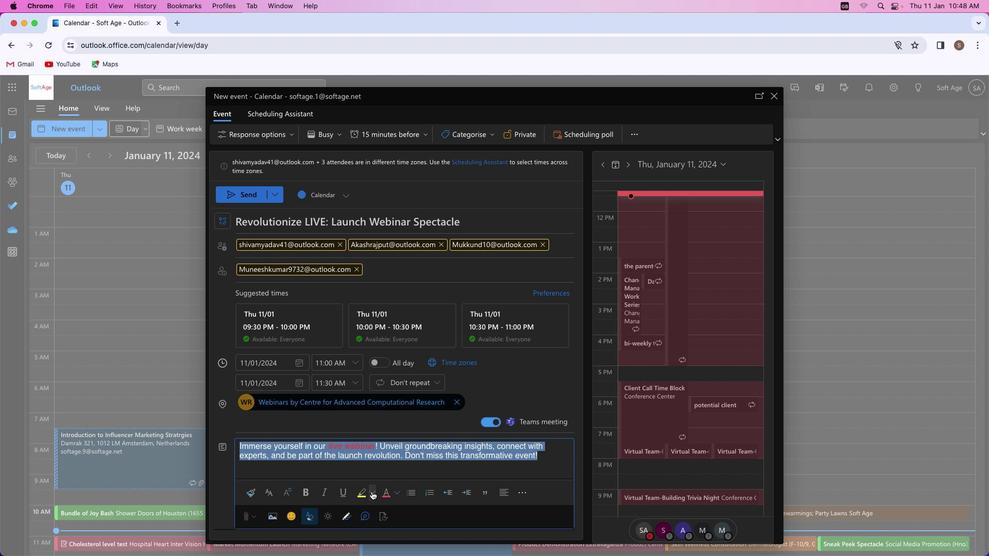 
Action: Mouse pressed left at (371, 491)
Screenshot: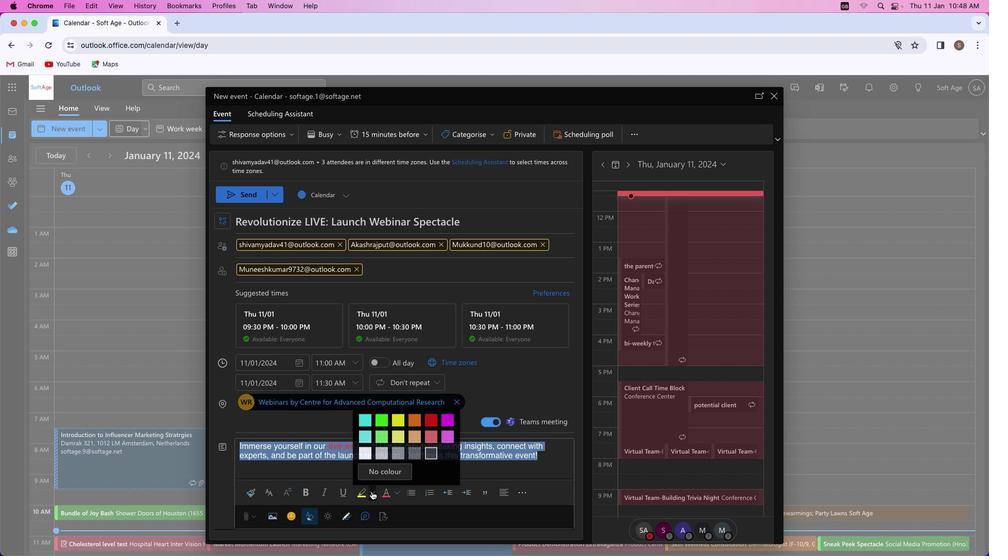 
Action: Mouse moved to (365, 454)
Screenshot: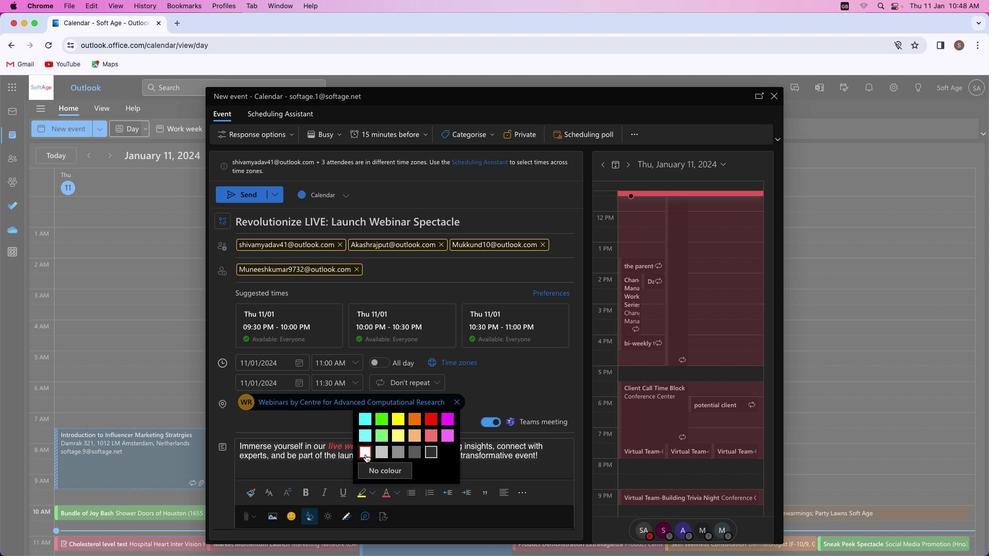 
Action: Mouse pressed left at (365, 454)
Screenshot: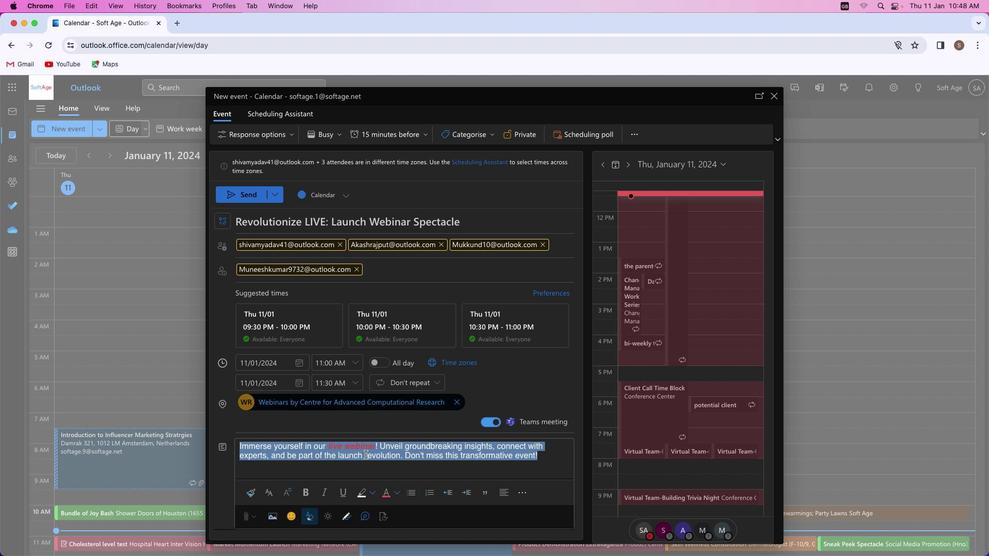 
Action: Mouse moved to (429, 470)
Screenshot: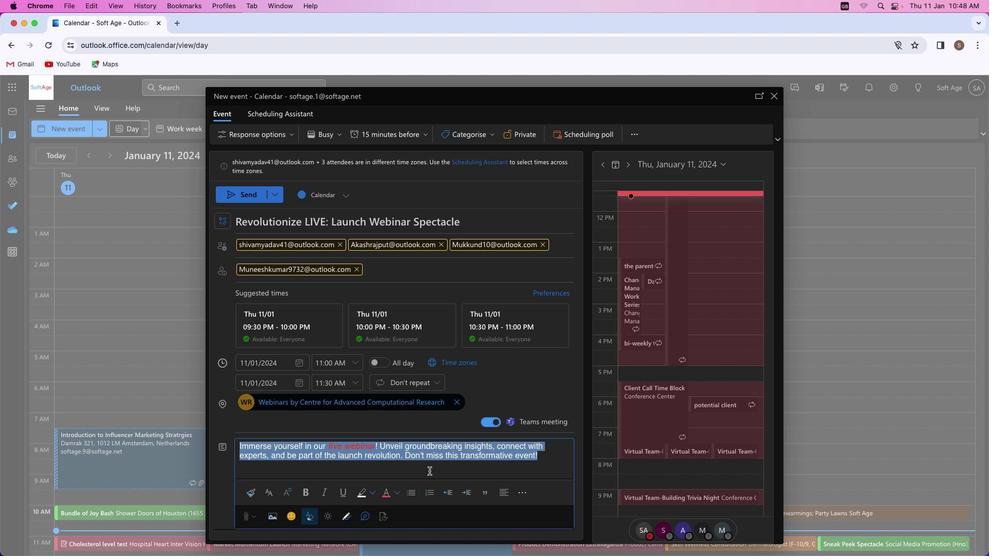
Action: Mouse pressed left at (429, 470)
Screenshot: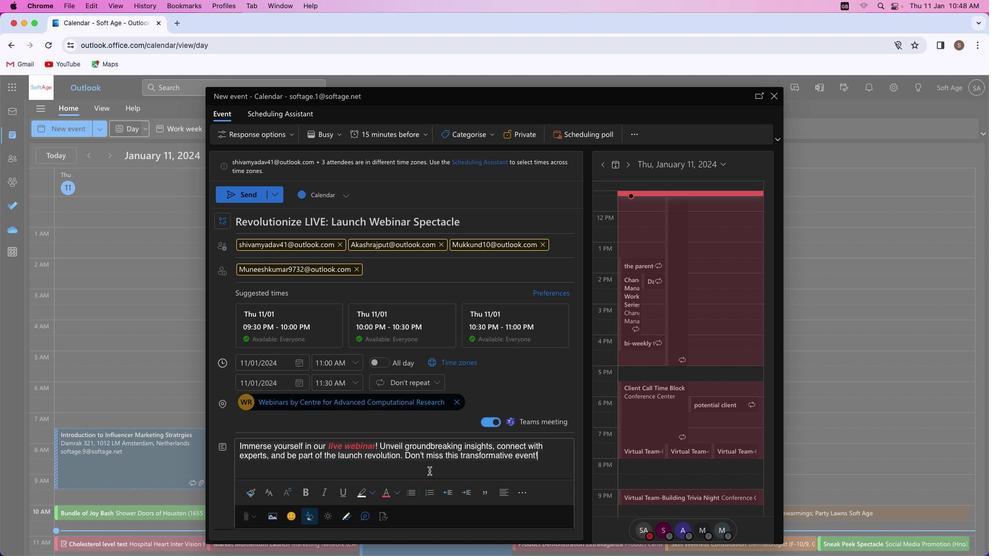 
Action: Mouse moved to (473, 137)
Screenshot: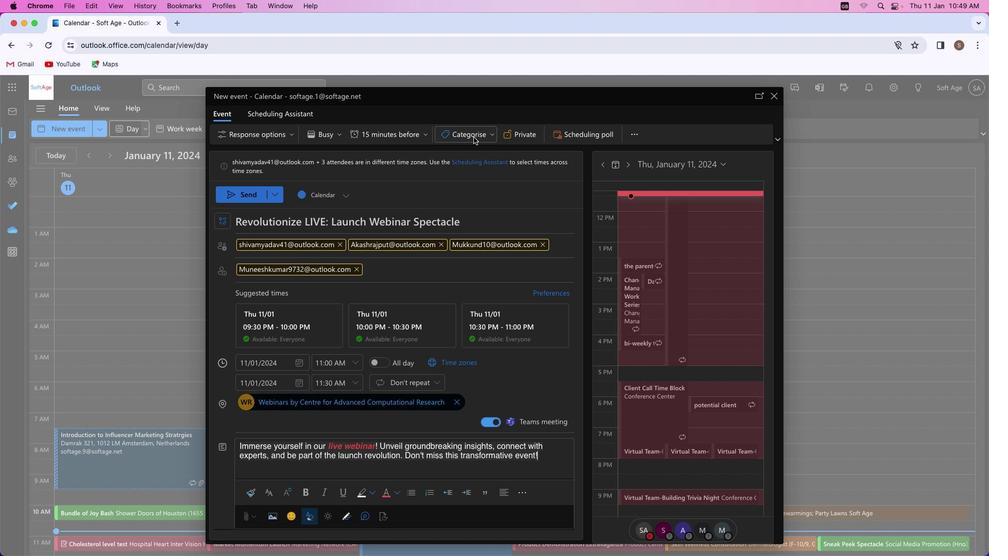 
Action: Mouse pressed left at (473, 137)
Screenshot: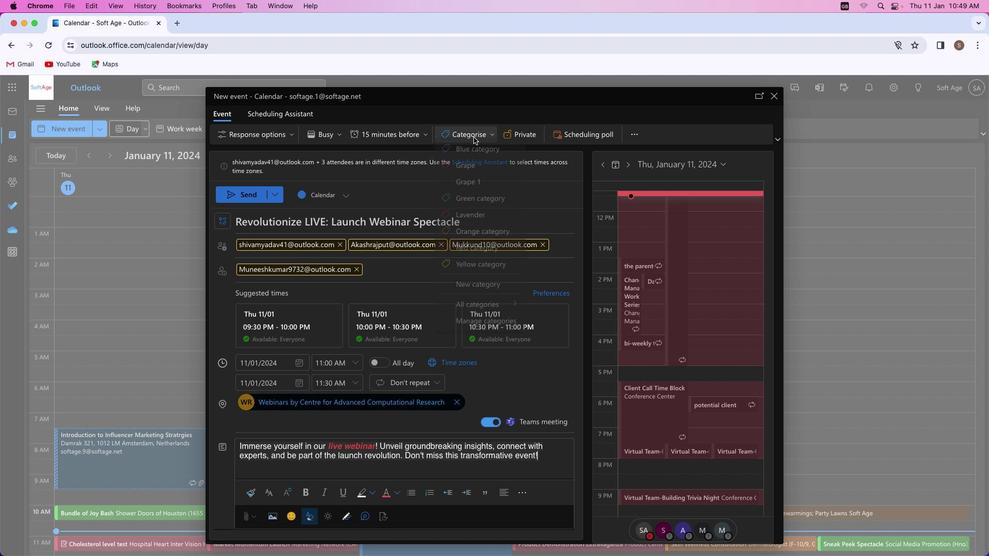 
Action: Mouse moved to (473, 273)
Screenshot: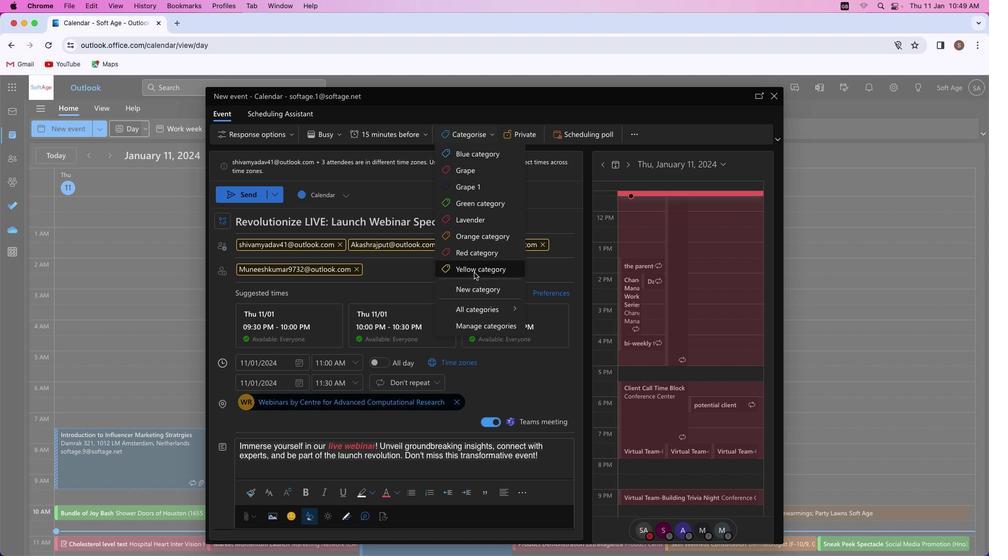 
Action: Mouse pressed left at (473, 273)
Screenshot: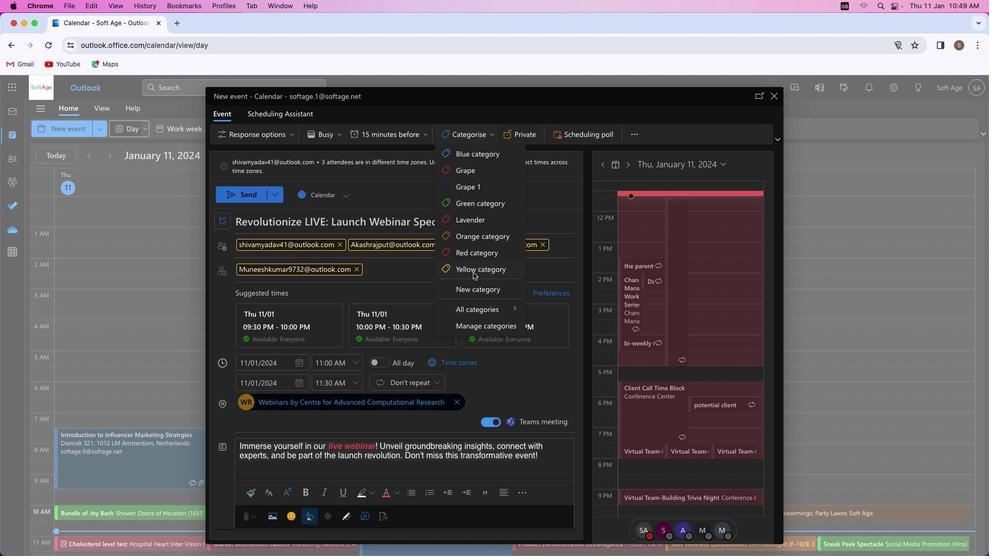 
Action: Mouse moved to (245, 192)
Screenshot: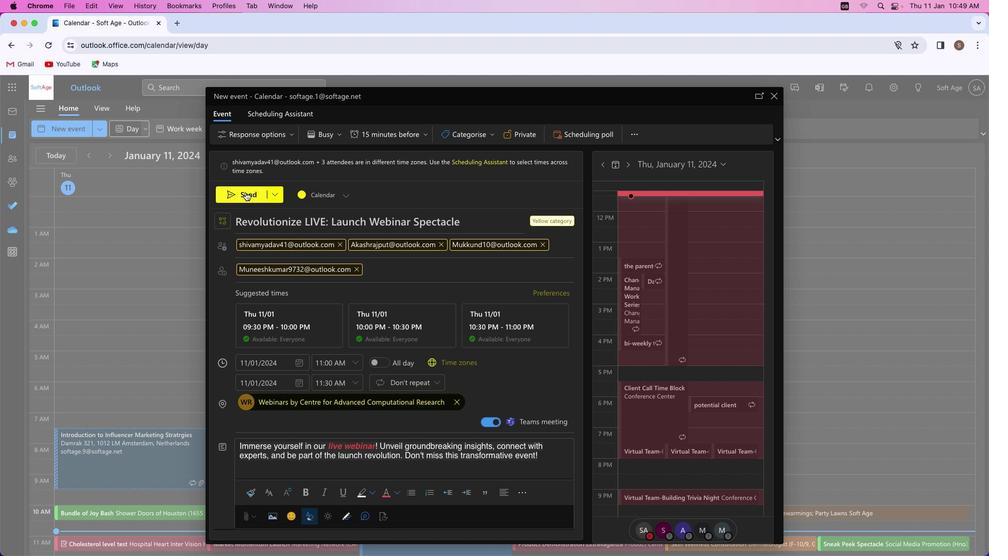 
Action: Mouse pressed left at (245, 192)
Screenshot: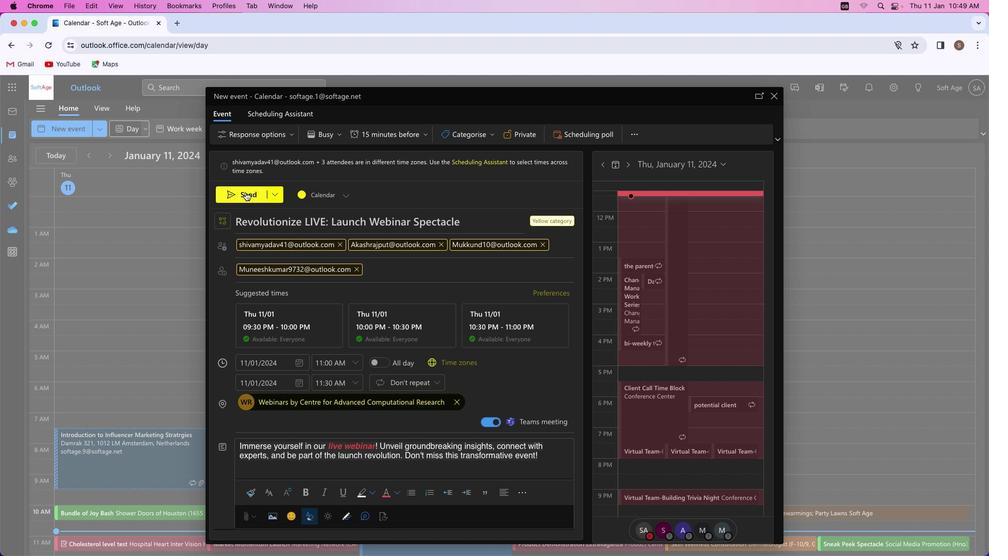 
Action: Mouse moved to (491, 424)
Screenshot: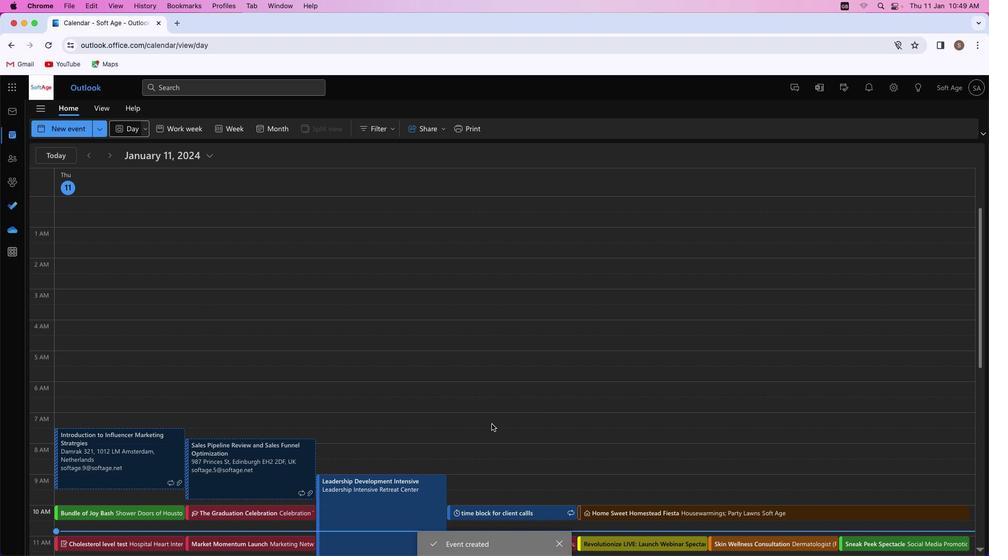 
